 Task: Create a due date automation trigger when advanced on, on the monday before a card is due add fields with custom field "Resume" set at 11:00 AM.
Action: Mouse moved to (864, 252)
Screenshot: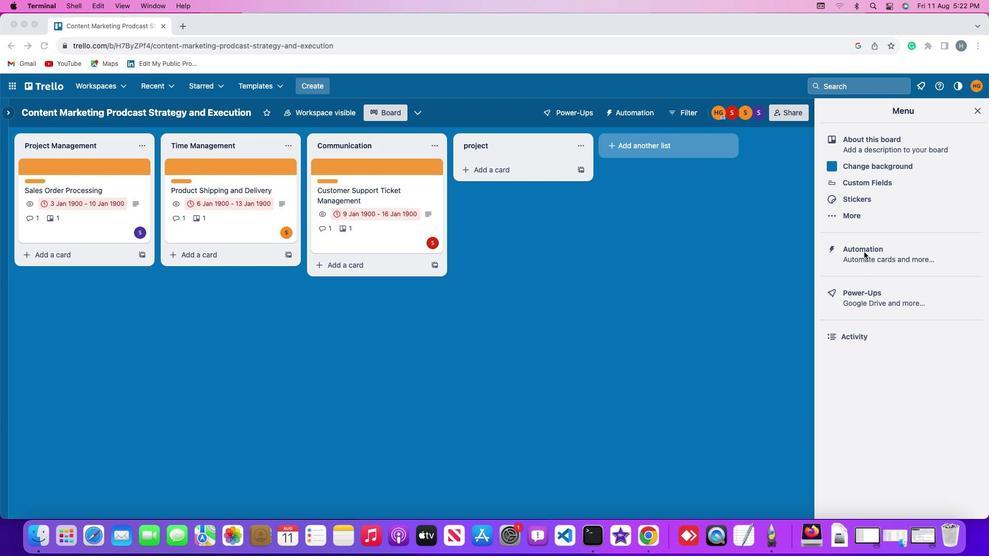 
Action: Mouse pressed left at (864, 252)
Screenshot: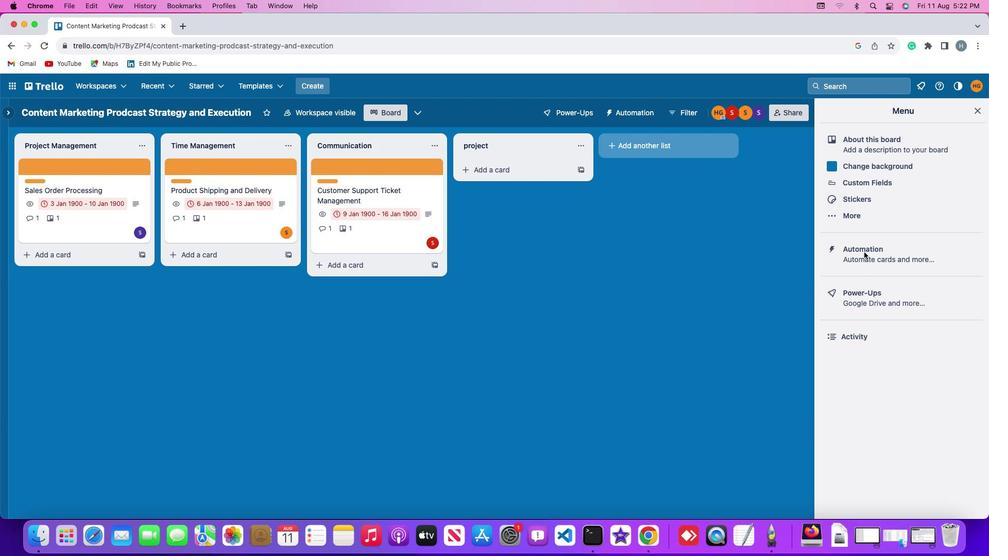 
Action: Mouse pressed left at (864, 252)
Screenshot: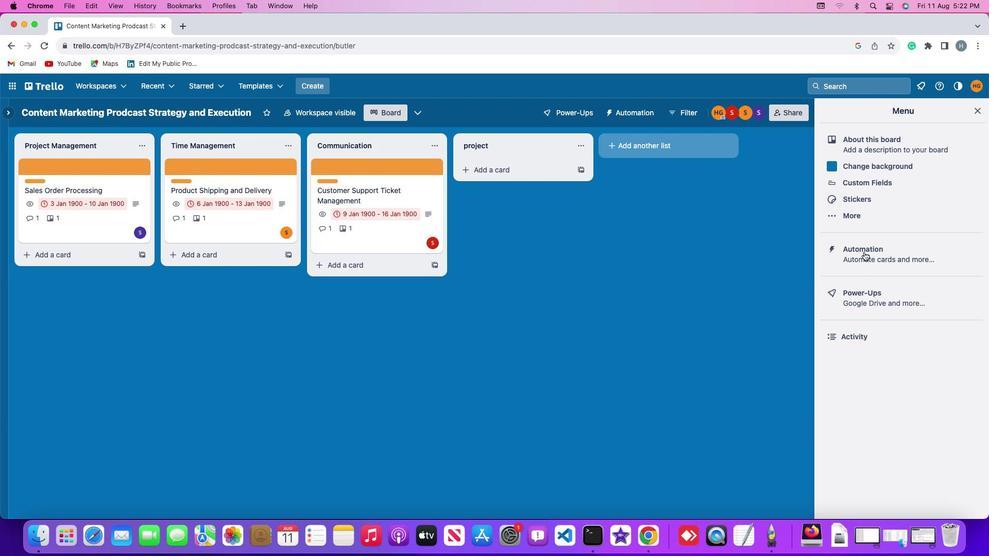 
Action: Mouse moved to (88, 245)
Screenshot: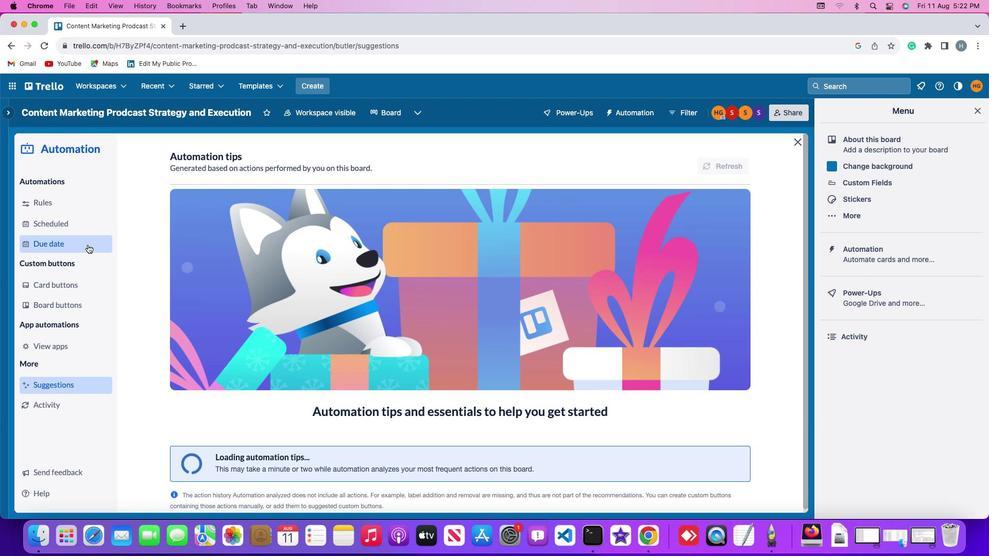 
Action: Mouse pressed left at (88, 245)
Screenshot: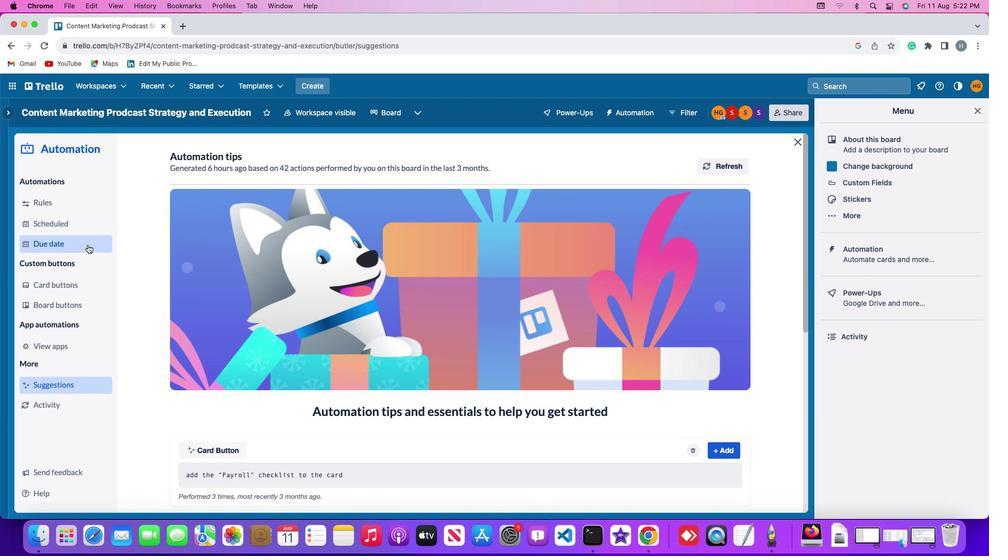 
Action: Mouse moved to (682, 158)
Screenshot: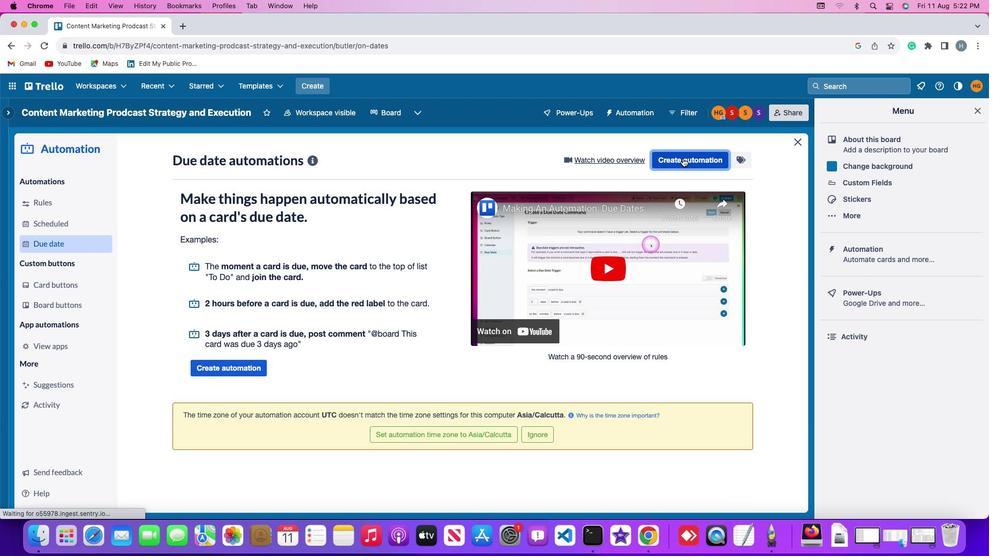 
Action: Mouse pressed left at (682, 158)
Screenshot: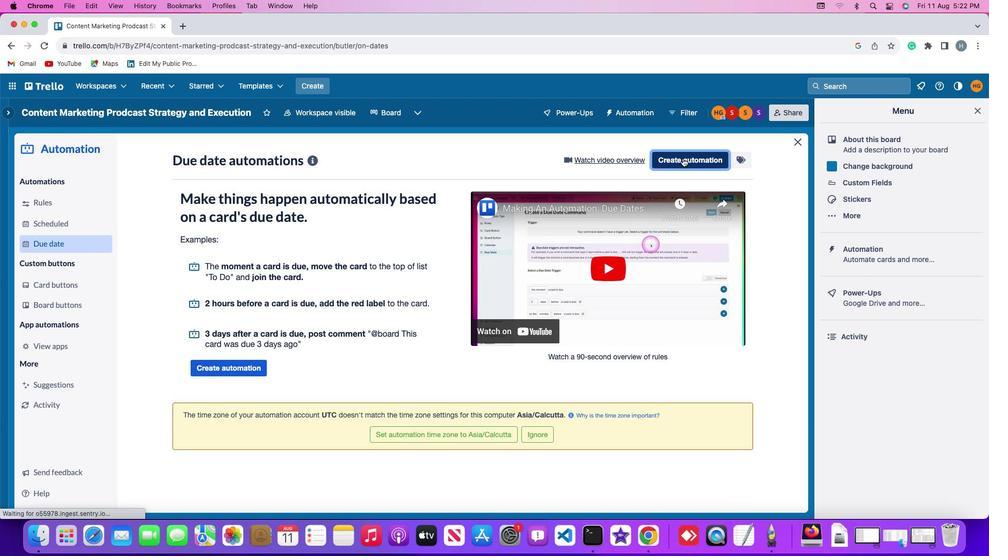 
Action: Mouse moved to (209, 259)
Screenshot: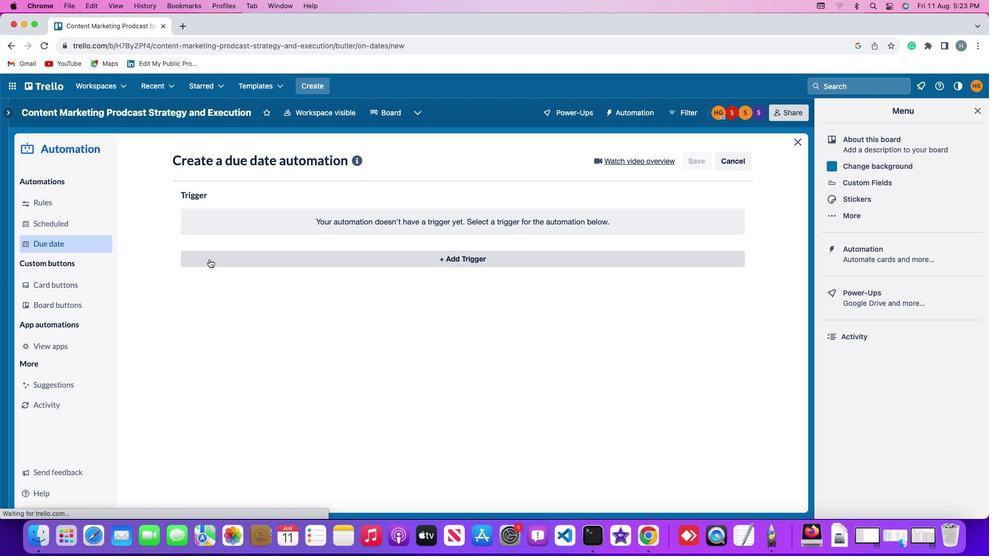 
Action: Mouse pressed left at (209, 259)
Screenshot: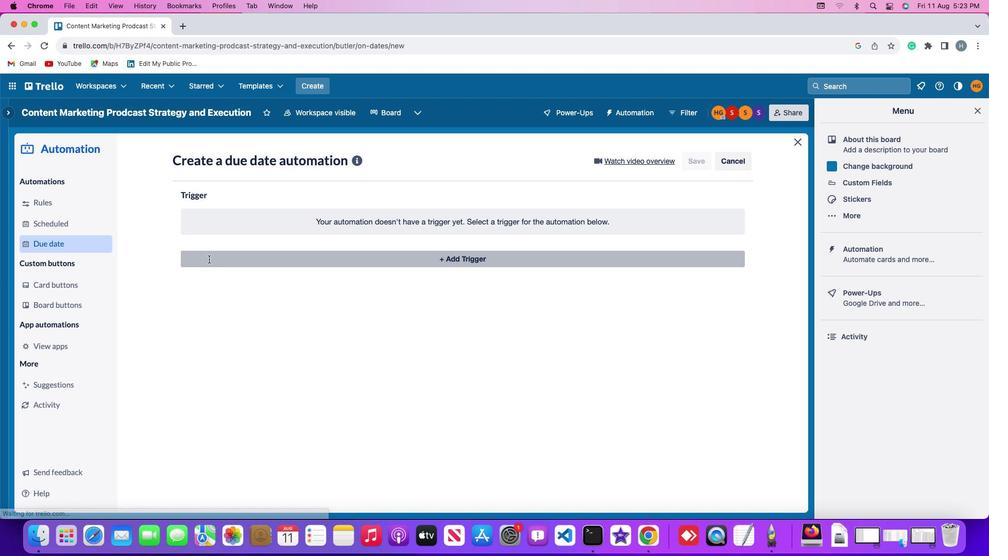 
Action: Mouse moved to (214, 447)
Screenshot: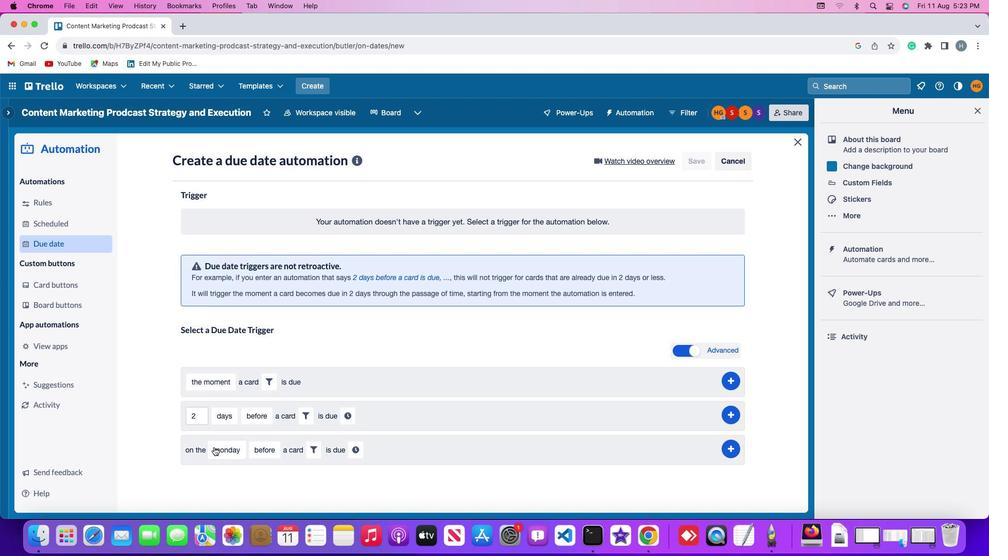 
Action: Mouse pressed left at (214, 447)
Screenshot: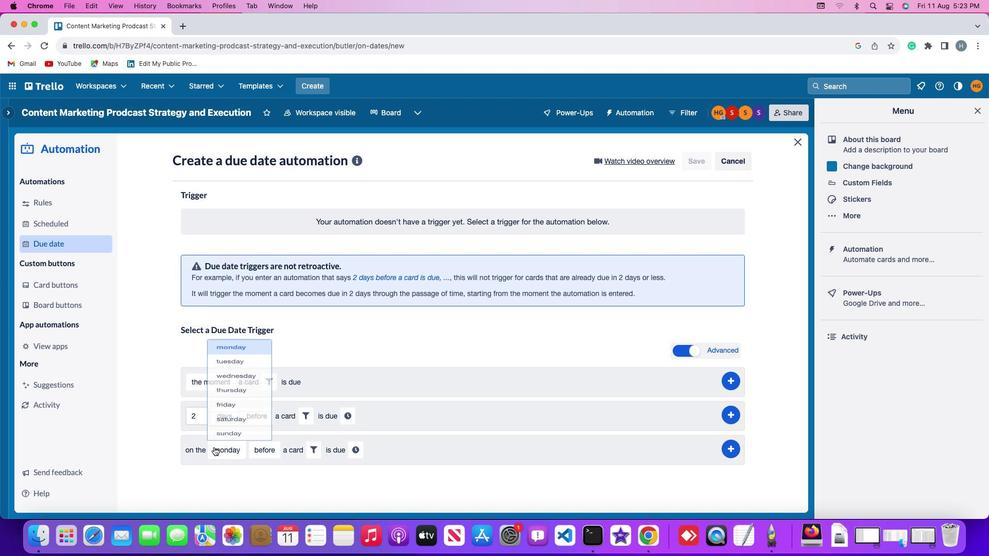
Action: Mouse moved to (242, 307)
Screenshot: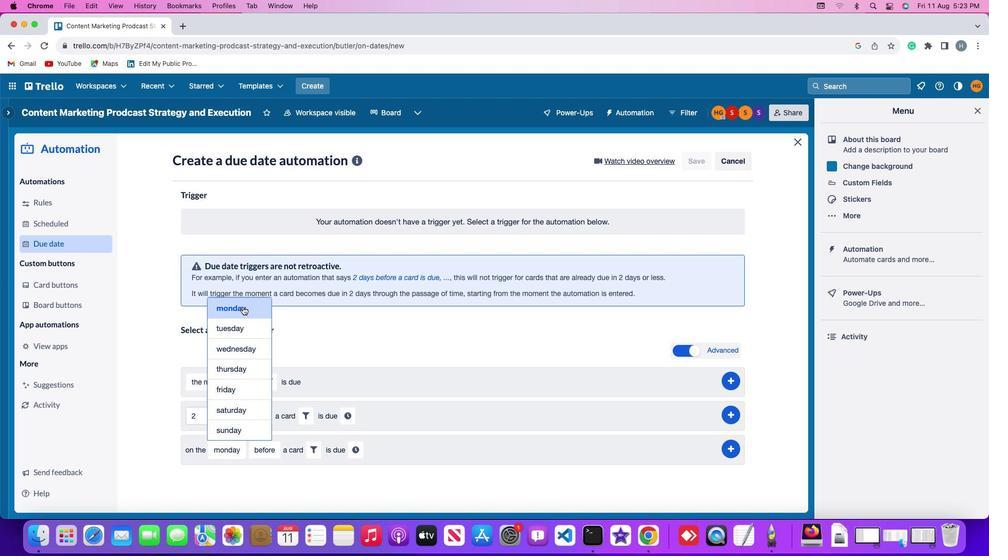 
Action: Mouse pressed left at (242, 307)
Screenshot: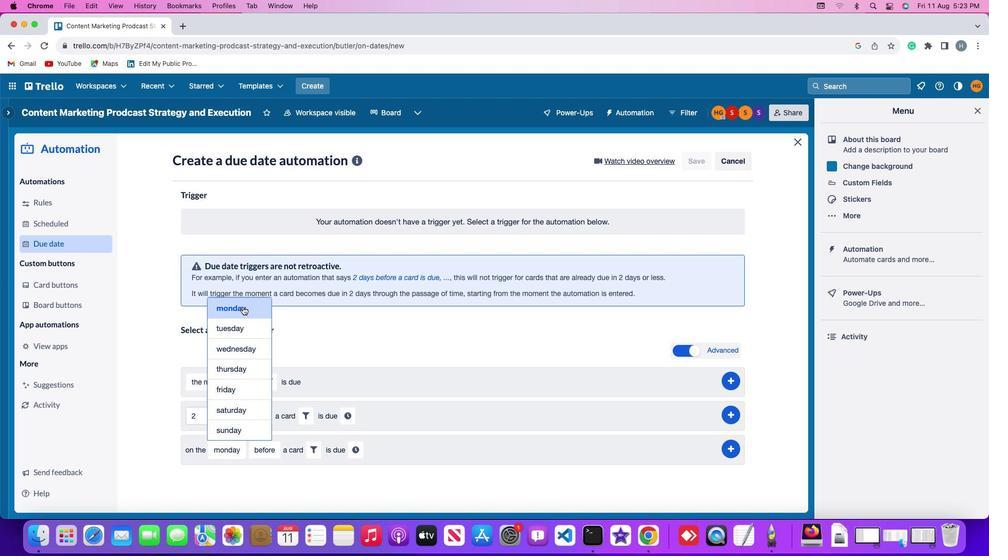 
Action: Mouse moved to (264, 447)
Screenshot: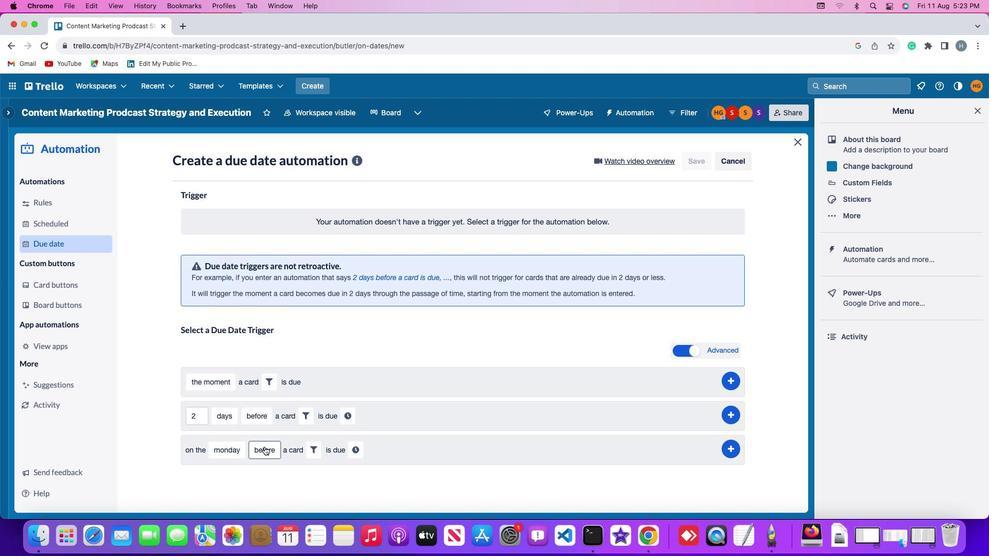 
Action: Mouse pressed left at (264, 447)
Screenshot: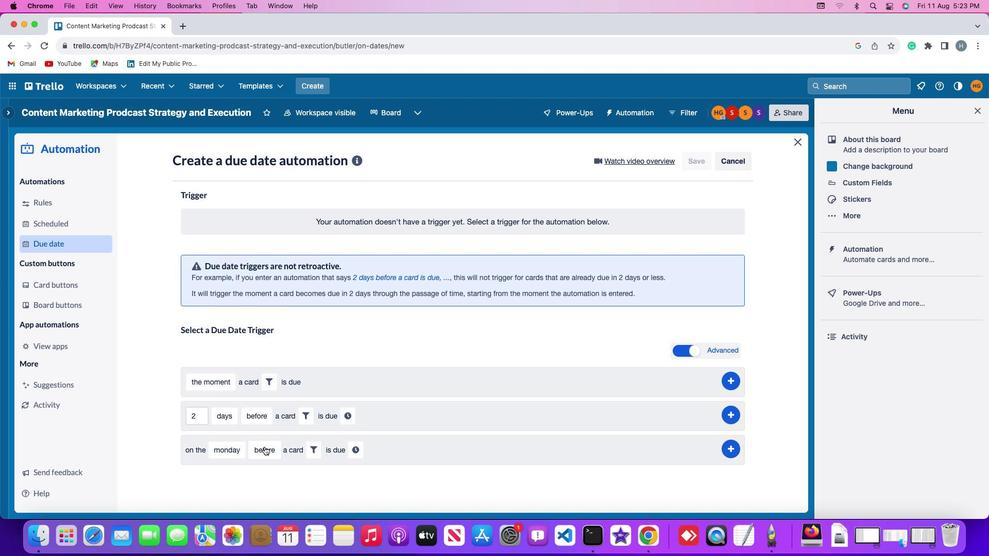
Action: Mouse moved to (294, 365)
Screenshot: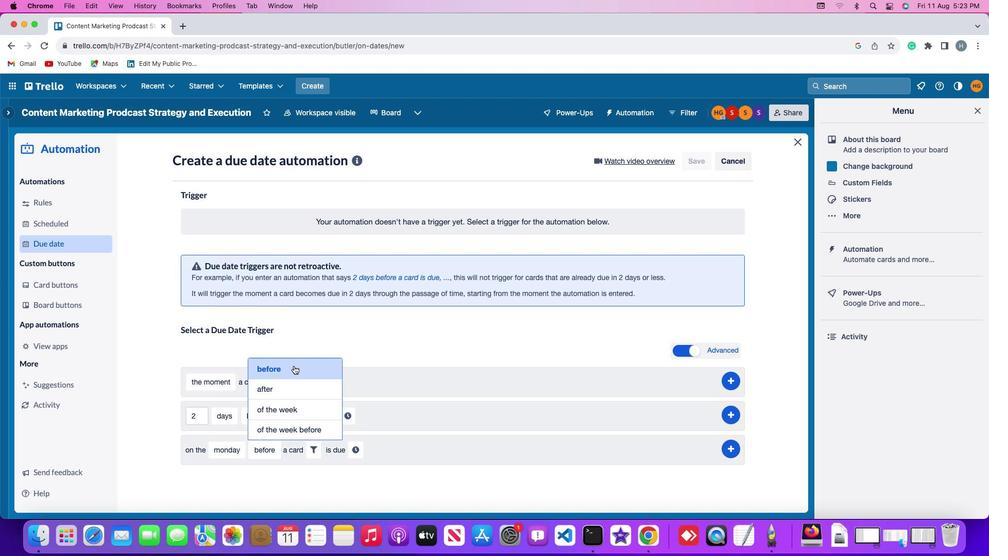 
Action: Mouse pressed left at (294, 365)
Screenshot: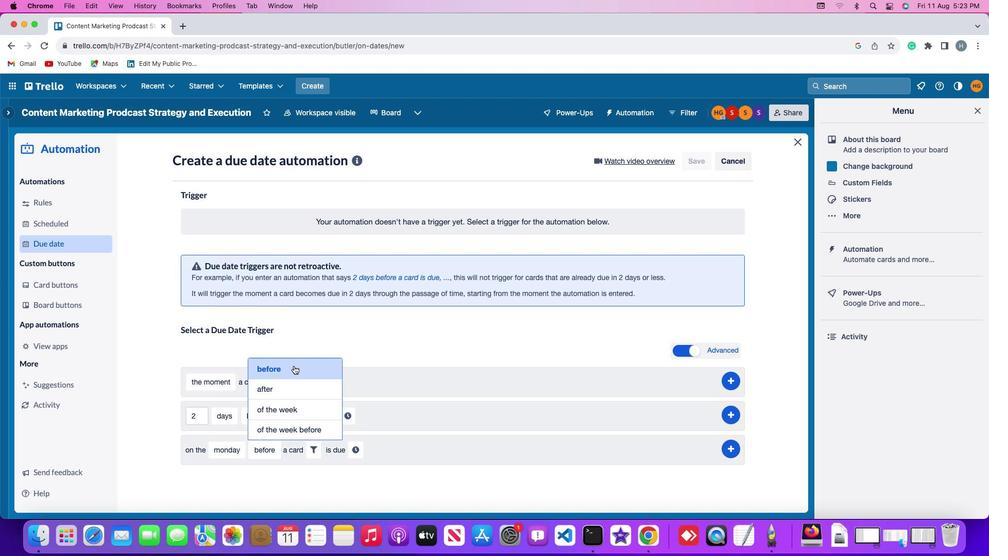 
Action: Mouse moved to (317, 450)
Screenshot: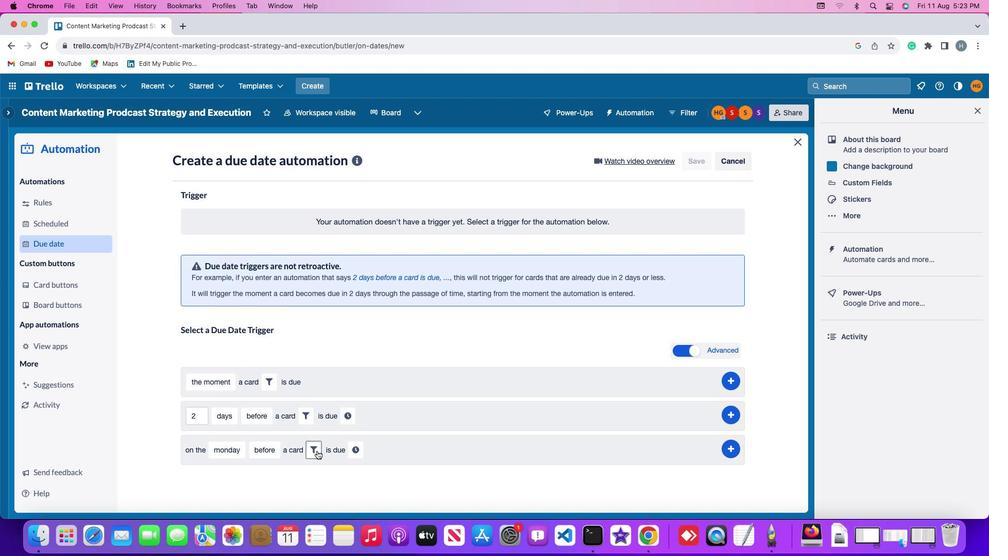 
Action: Mouse pressed left at (317, 450)
Screenshot: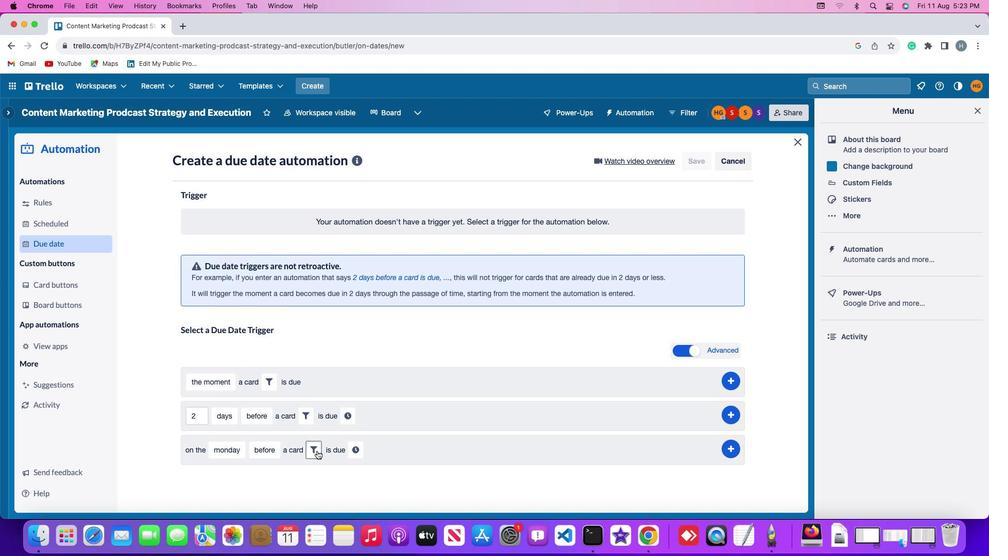 
Action: Mouse moved to (484, 480)
Screenshot: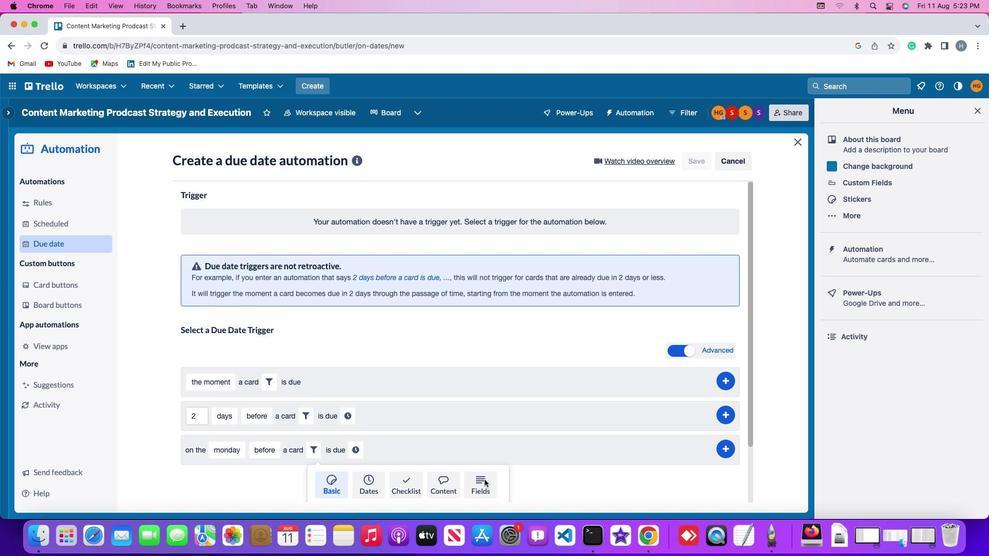 
Action: Mouse pressed left at (484, 480)
Screenshot: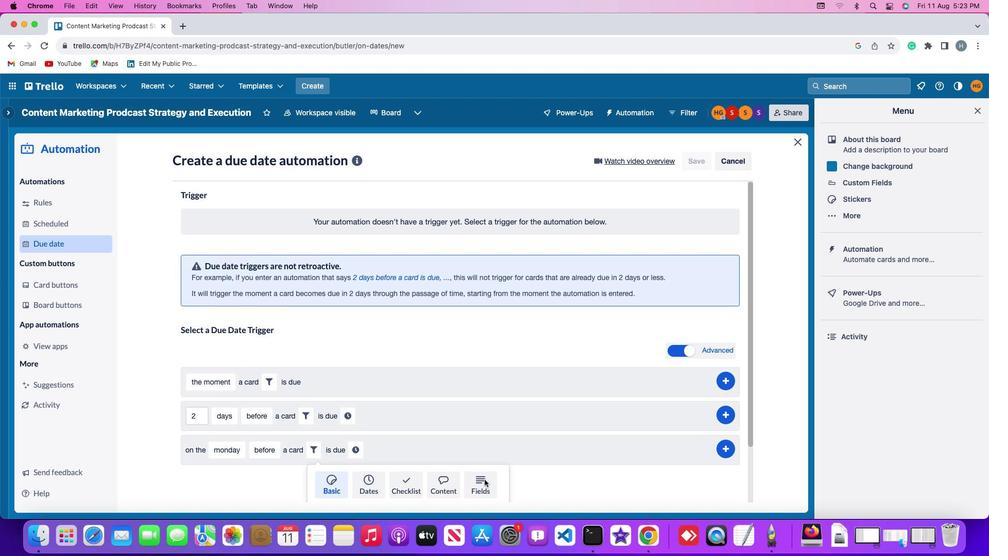 
Action: Mouse moved to (292, 479)
Screenshot: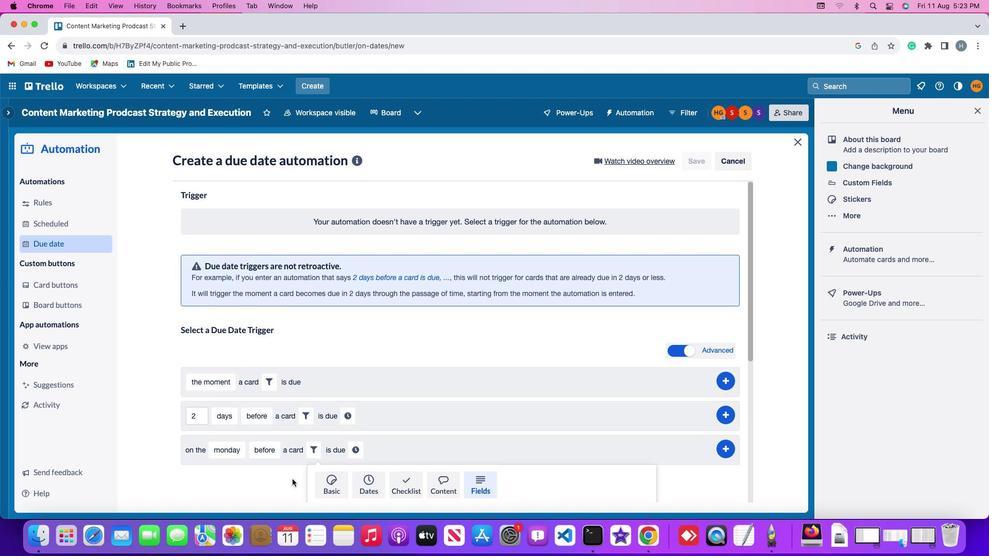 
Action: Mouse scrolled (292, 479) with delta (0, 0)
Screenshot: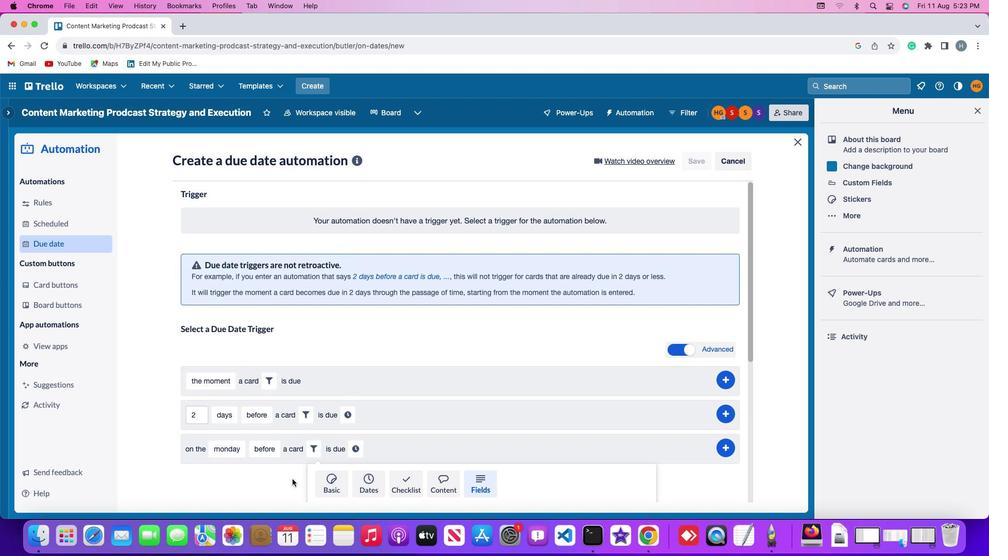 
Action: Mouse scrolled (292, 479) with delta (0, 0)
Screenshot: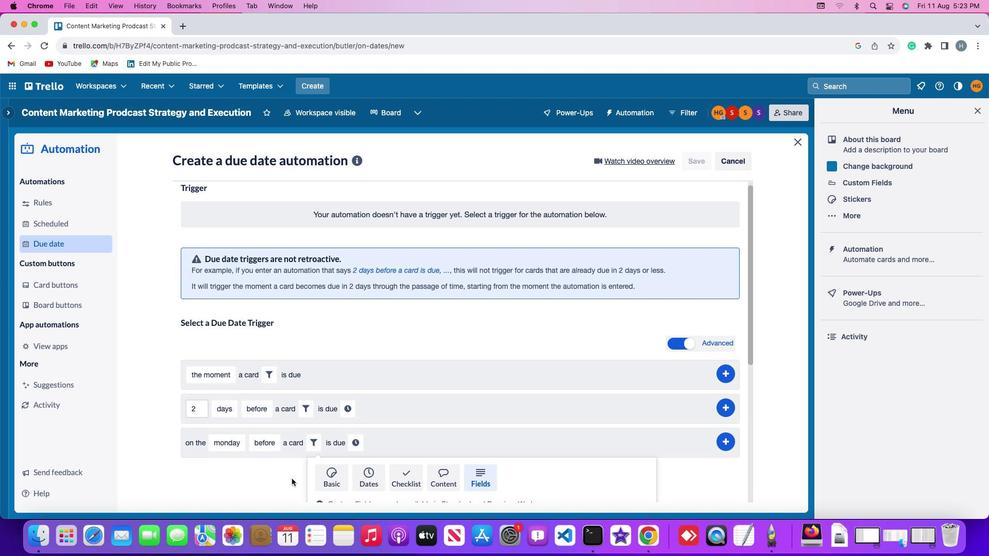 
Action: Mouse scrolled (292, 479) with delta (0, -1)
Screenshot: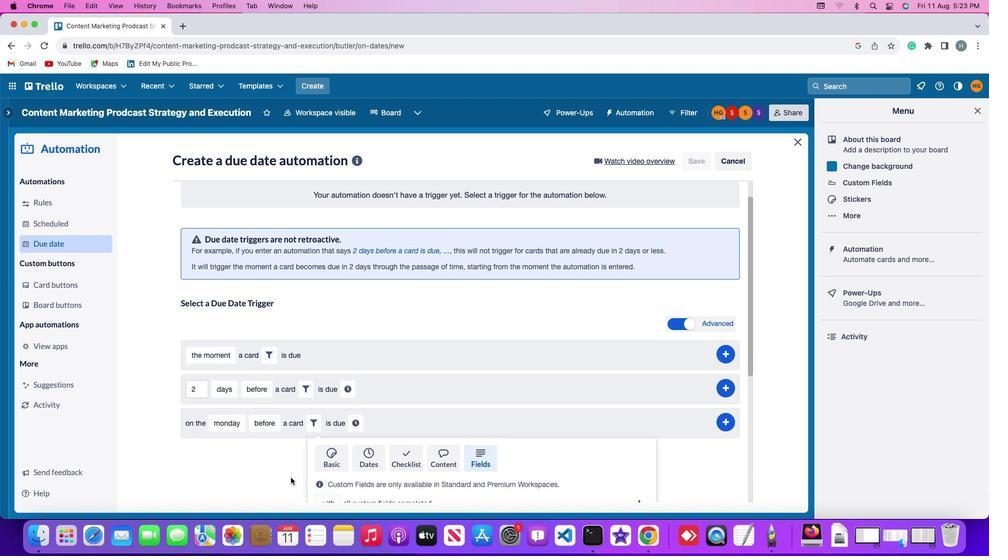 
Action: Mouse moved to (291, 479)
Screenshot: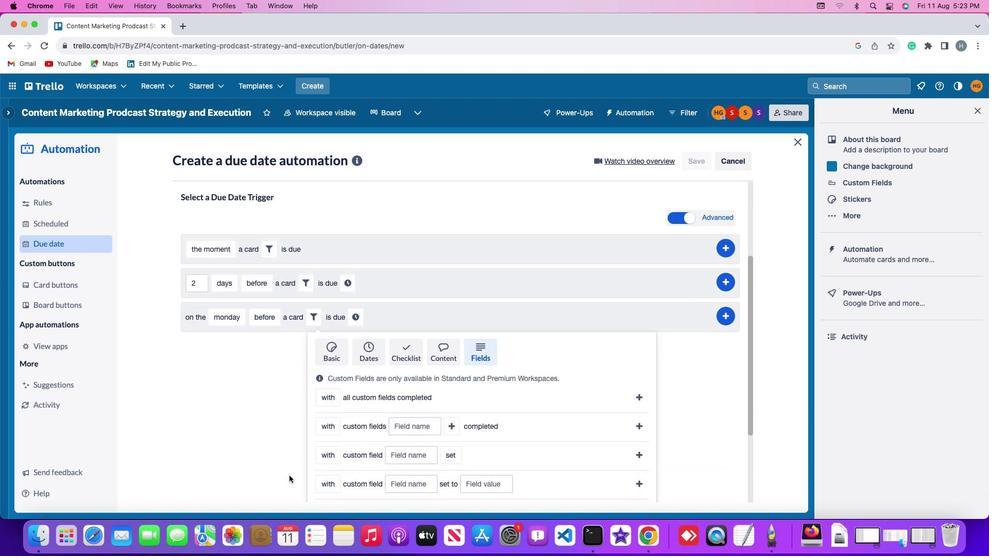
Action: Mouse scrolled (291, 479) with delta (0, -2)
Screenshot: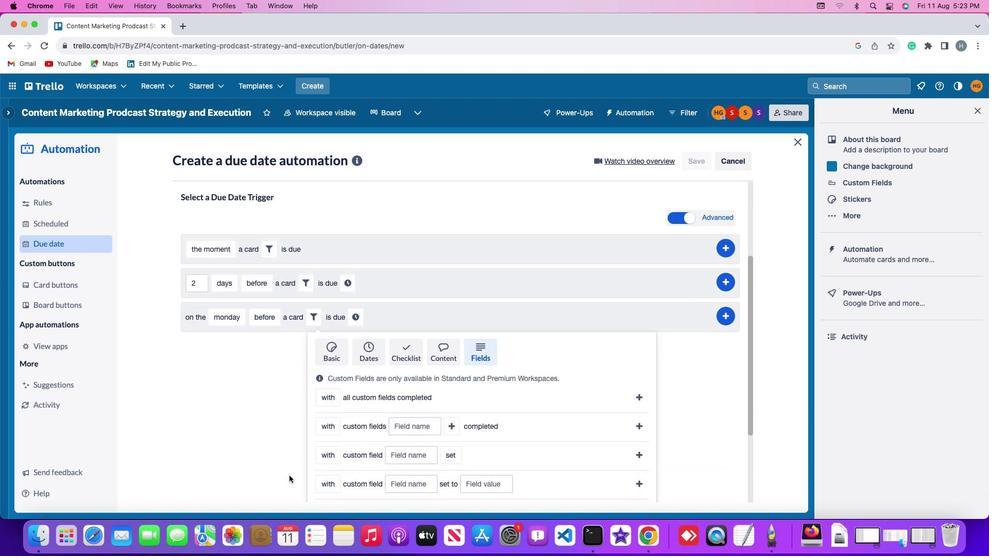 
Action: Mouse moved to (289, 475)
Screenshot: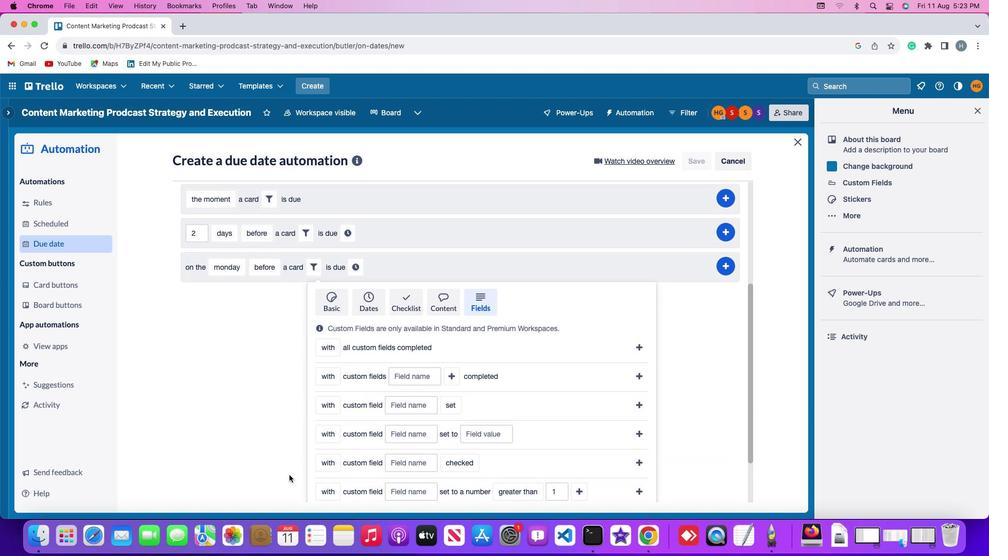 
Action: Mouse scrolled (289, 475) with delta (0, 0)
Screenshot: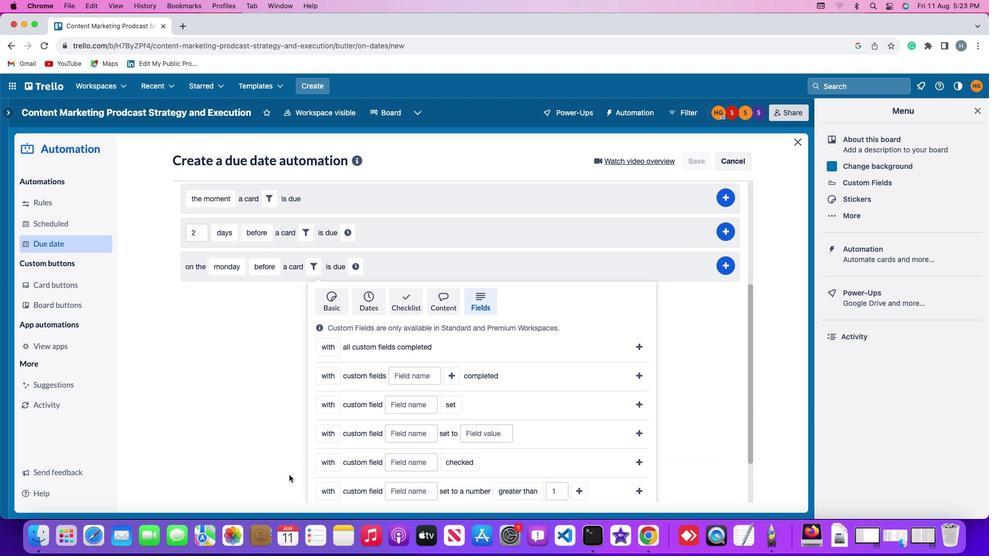 
Action: Mouse scrolled (289, 475) with delta (0, 0)
Screenshot: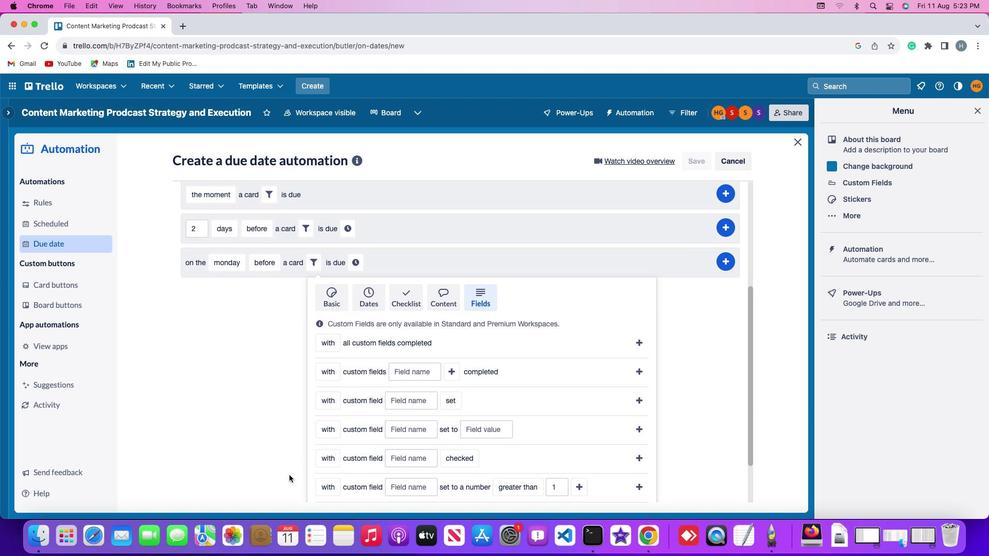 
Action: Mouse scrolled (289, 475) with delta (0, 0)
Screenshot: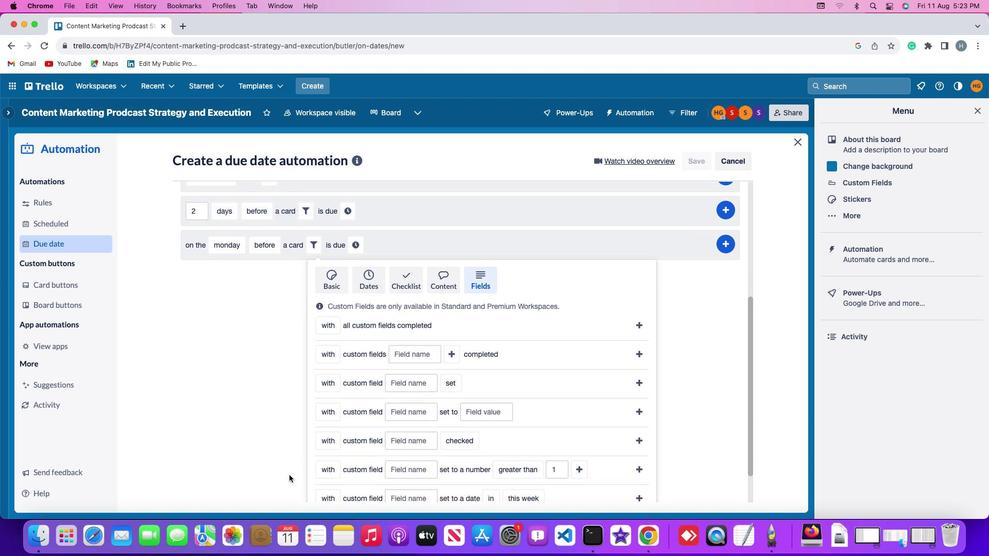 
Action: Mouse moved to (327, 351)
Screenshot: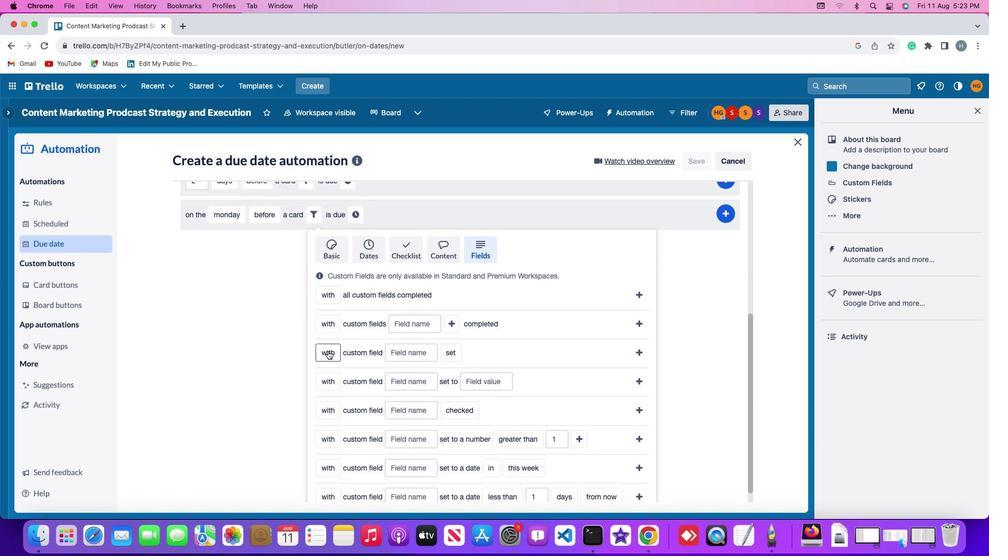 
Action: Mouse pressed left at (327, 351)
Screenshot: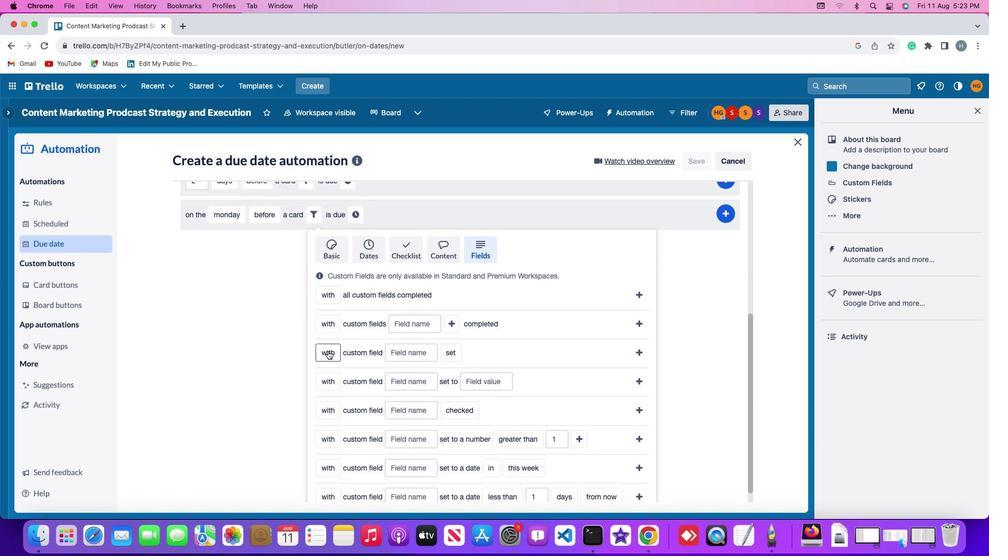 
Action: Mouse moved to (332, 375)
Screenshot: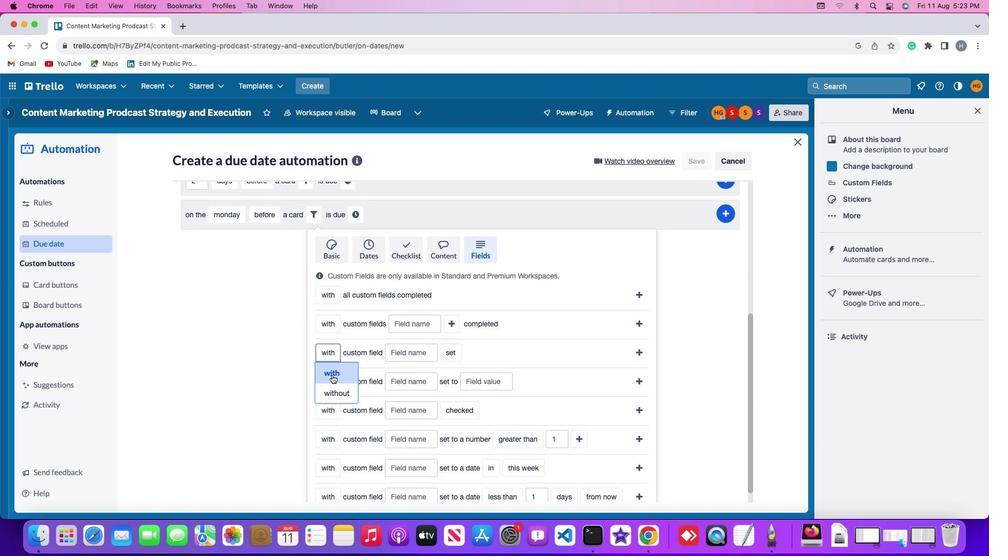 
Action: Mouse pressed left at (332, 375)
Screenshot: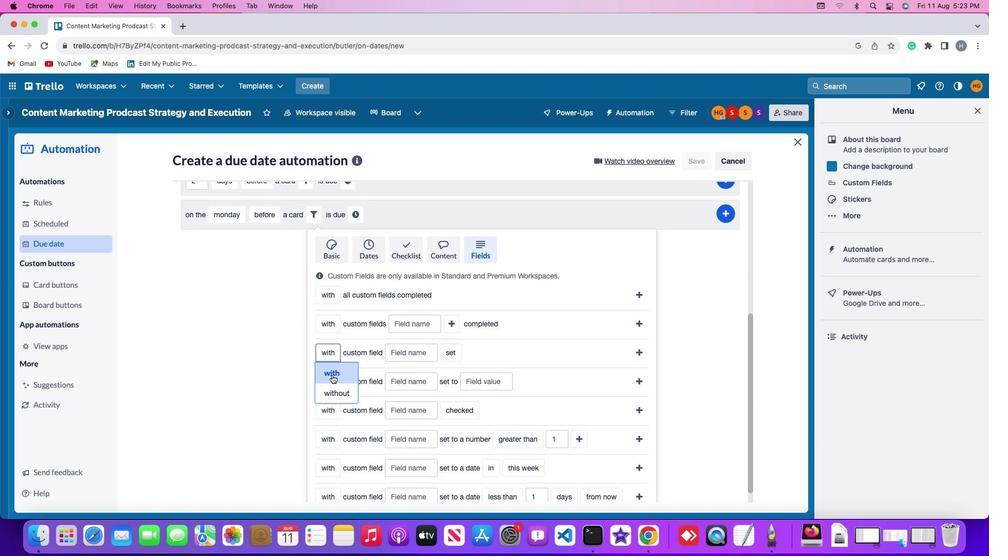 
Action: Mouse moved to (402, 350)
Screenshot: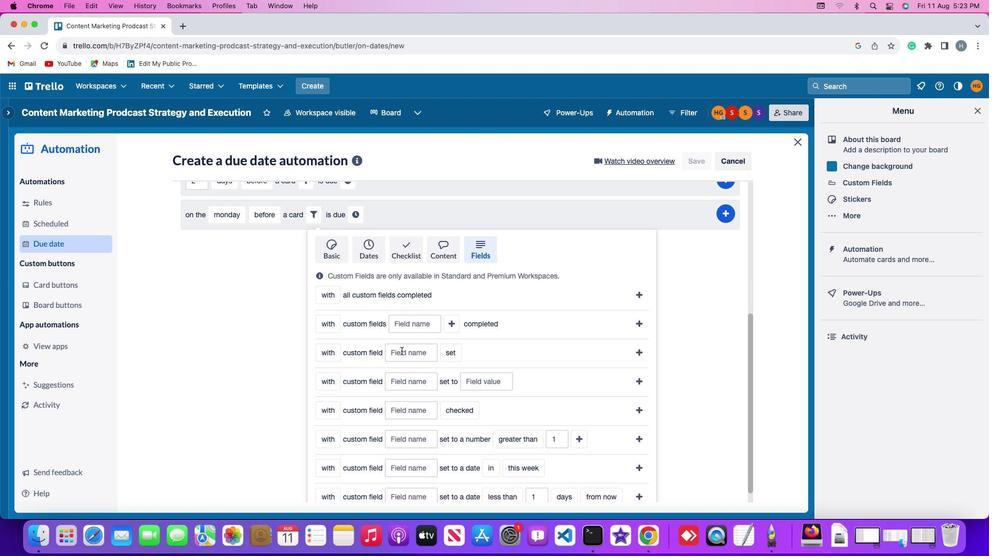 
Action: Mouse pressed left at (402, 350)
Screenshot: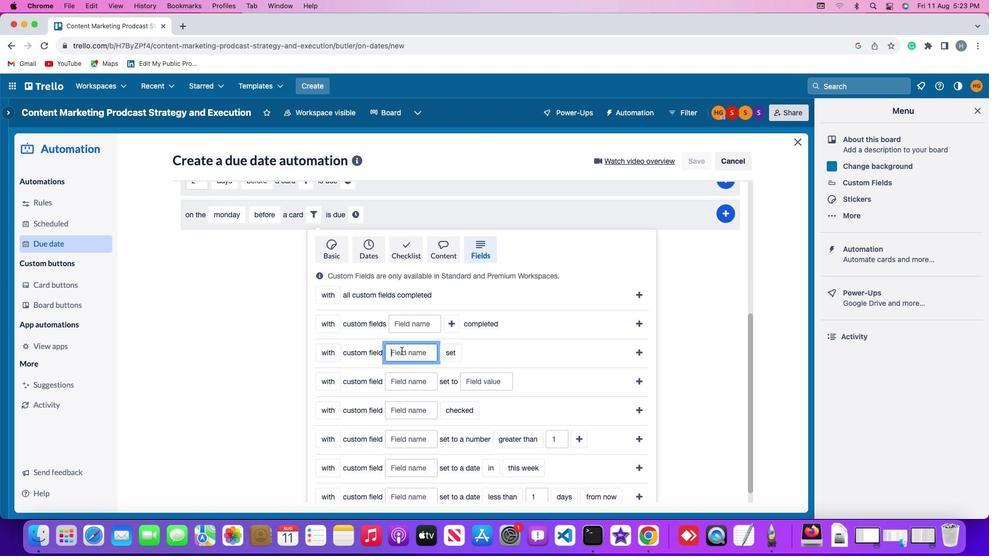 
Action: Mouse moved to (402, 350)
Screenshot: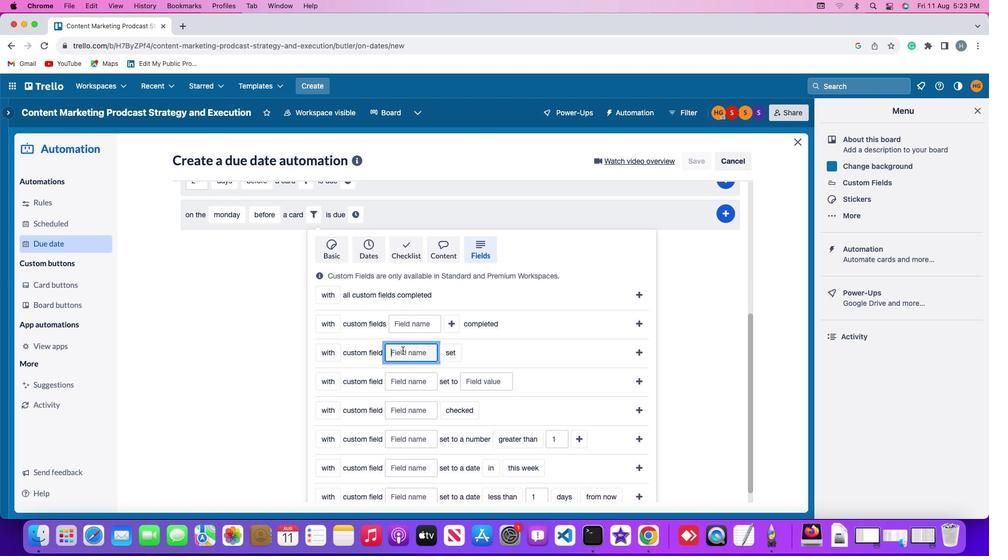 
Action: Key pressed Key.shift'R''e''s''u'
Screenshot: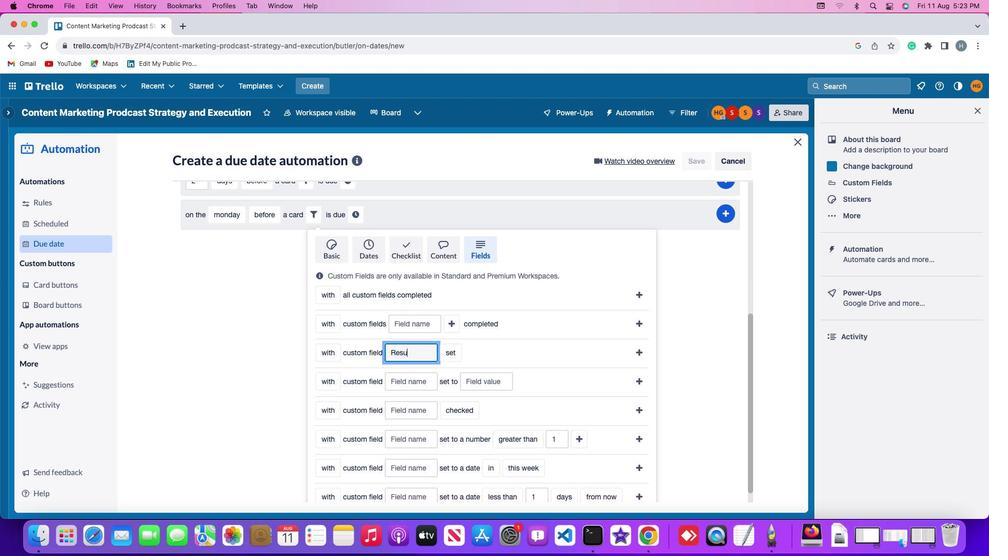 
Action: Mouse moved to (403, 350)
Screenshot: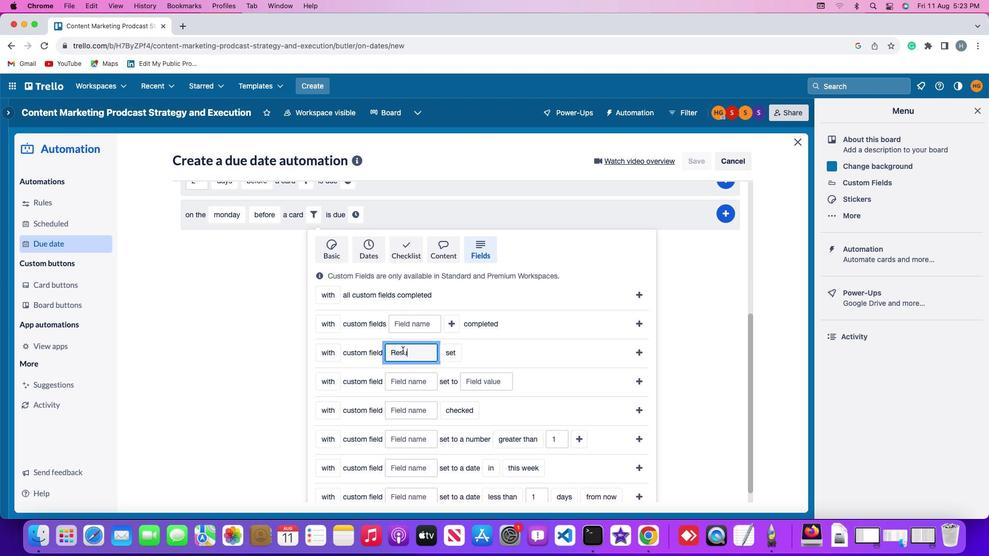 
Action: Key pressed 'm'
Screenshot: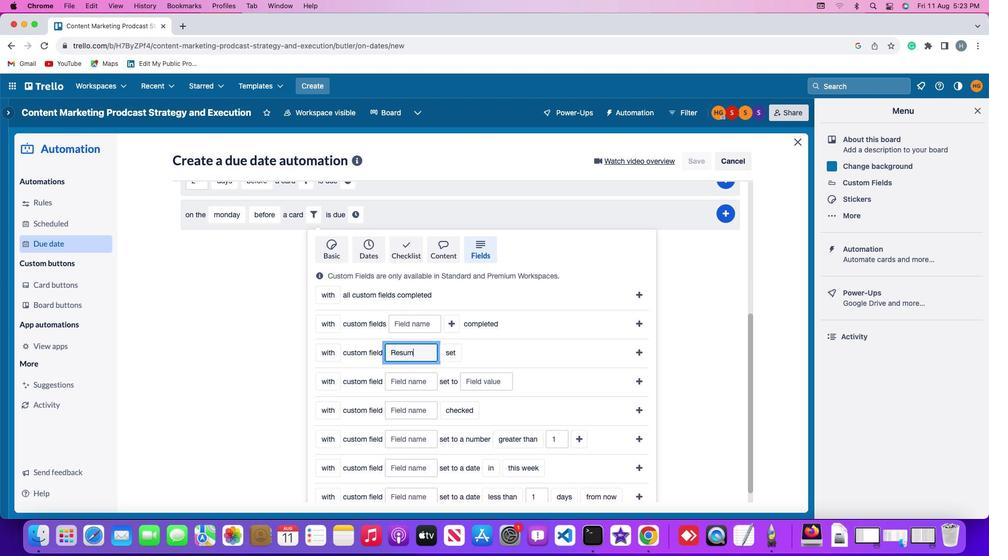 
Action: Mouse moved to (402, 350)
Screenshot: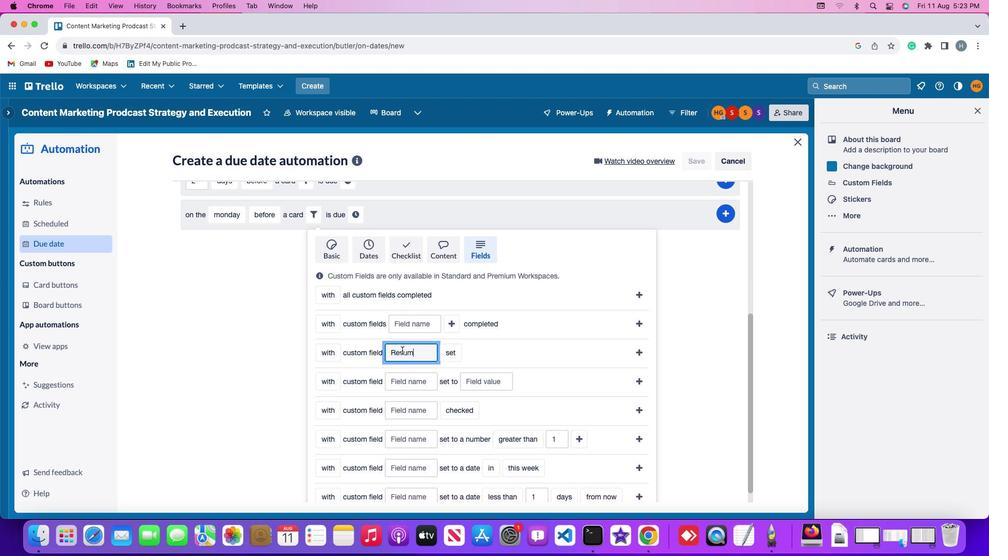 
Action: Key pressed 'e'
Screenshot: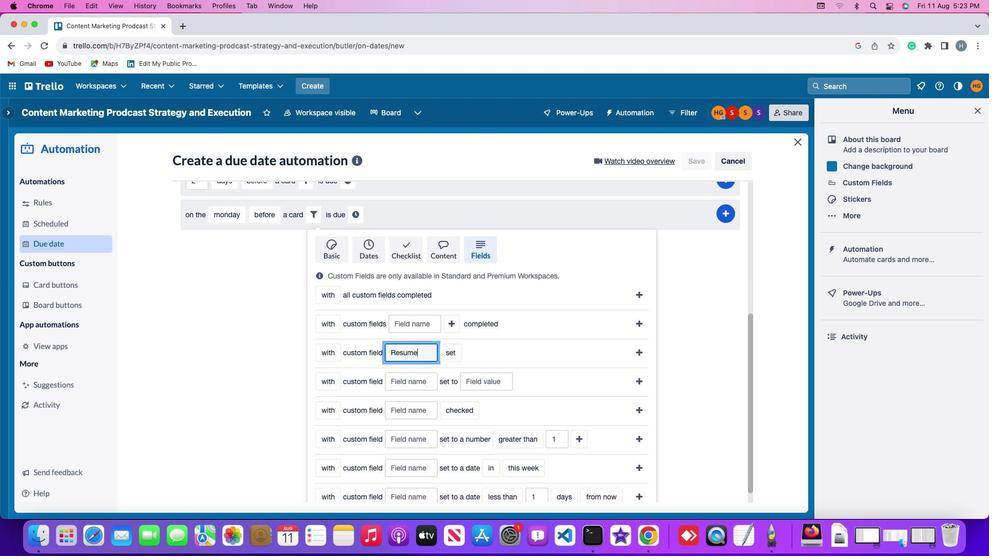 
Action: Mouse moved to (445, 355)
Screenshot: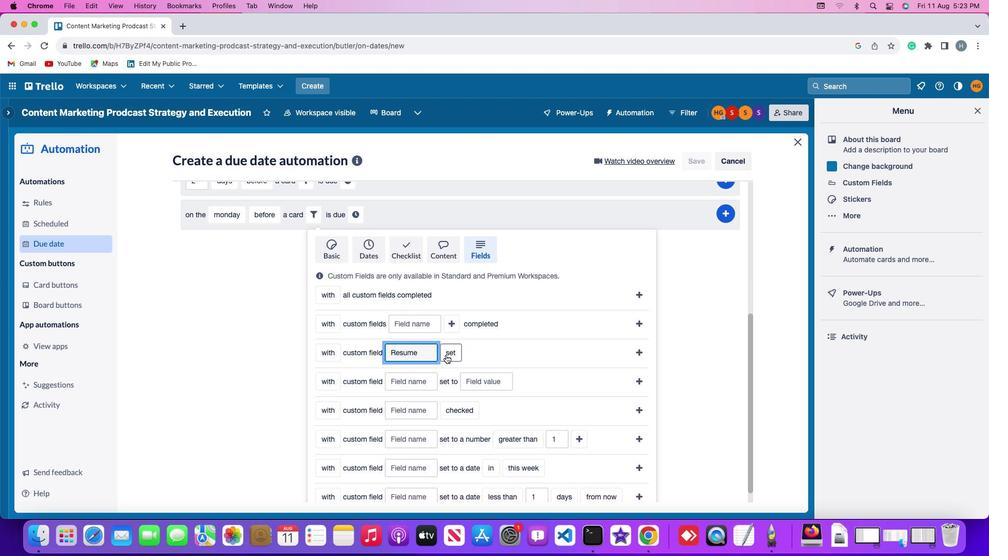 
Action: Mouse pressed left at (445, 355)
Screenshot: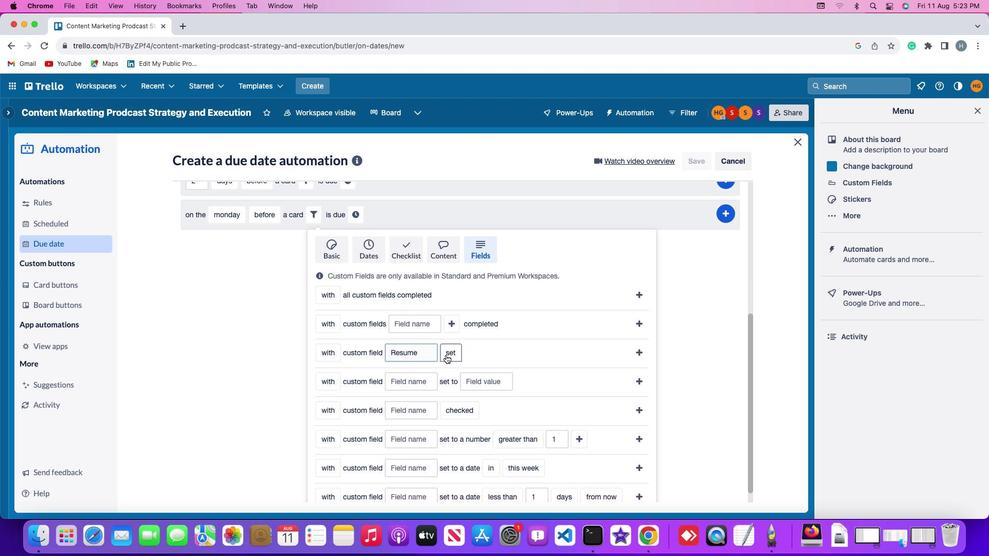 
Action: Mouse moved to (461, 371)
Screenshot: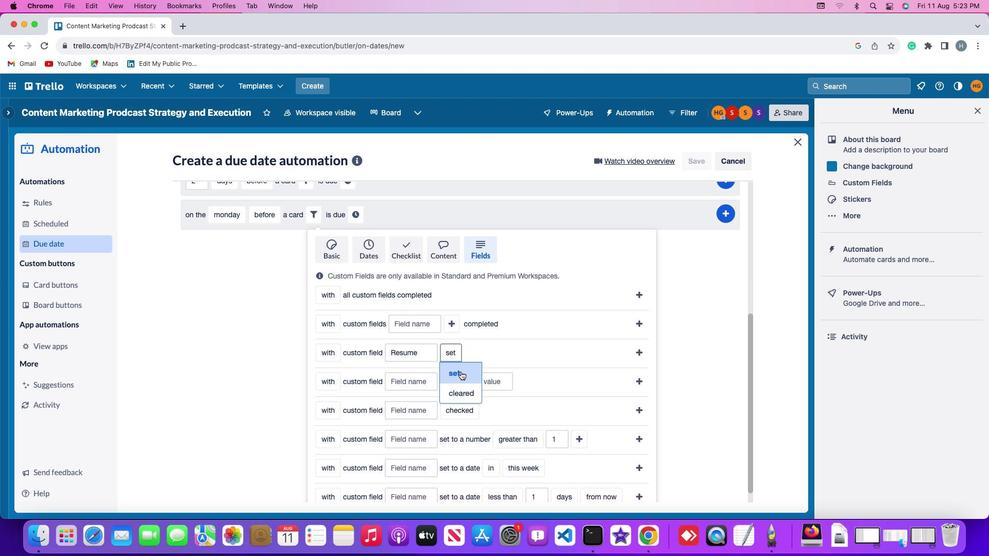 
Action: Mouse pressed left at (461, 371)
Screenshot: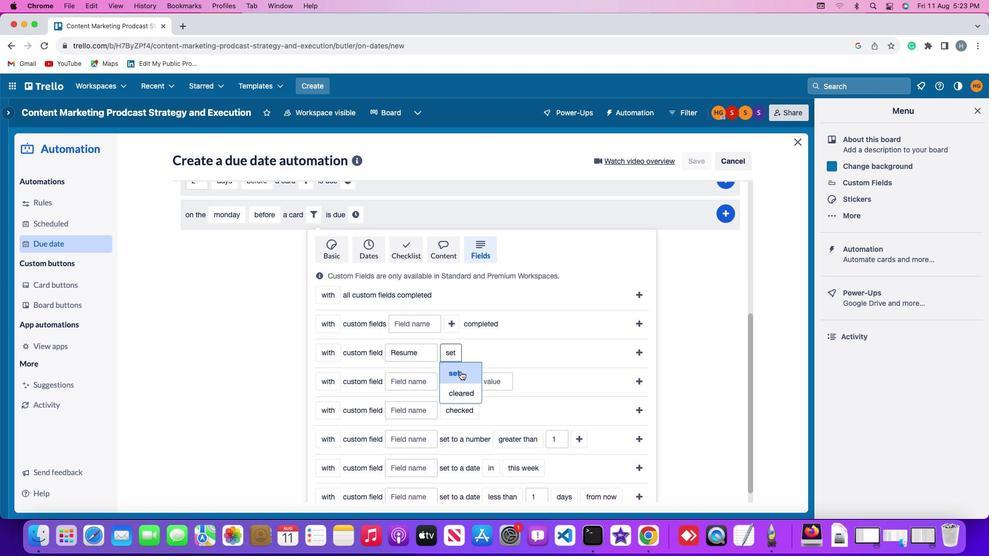 
Action: Mouse moved to (640, 349)
Screenshot: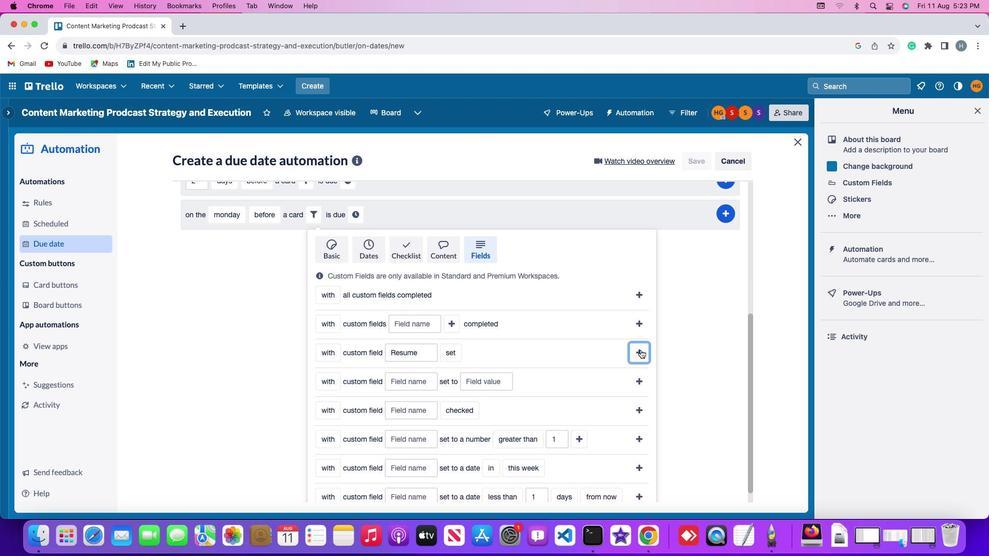 
Action: Mouse pressed left at (640, 349)
Screenshot: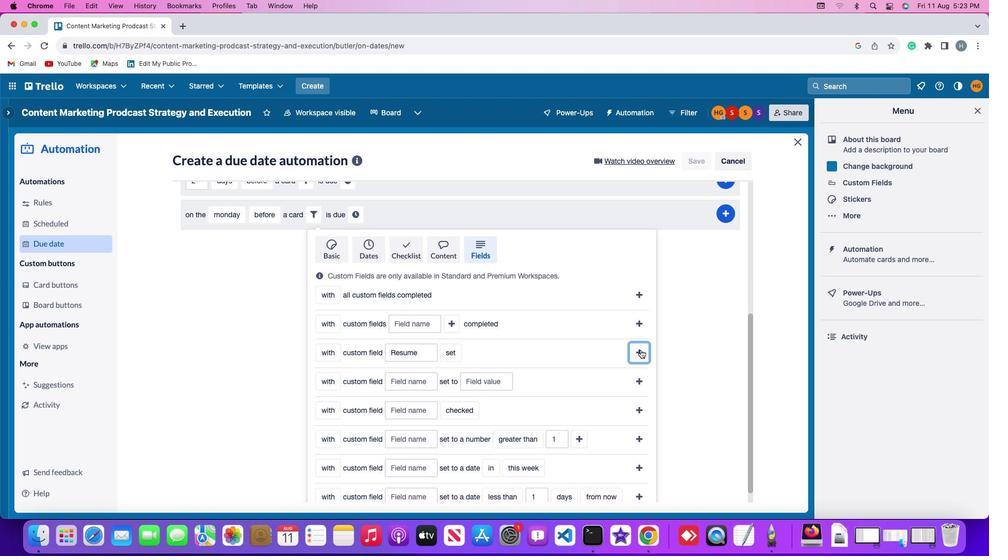 
Action: Mouse moved to (479, 450)
Screenshot: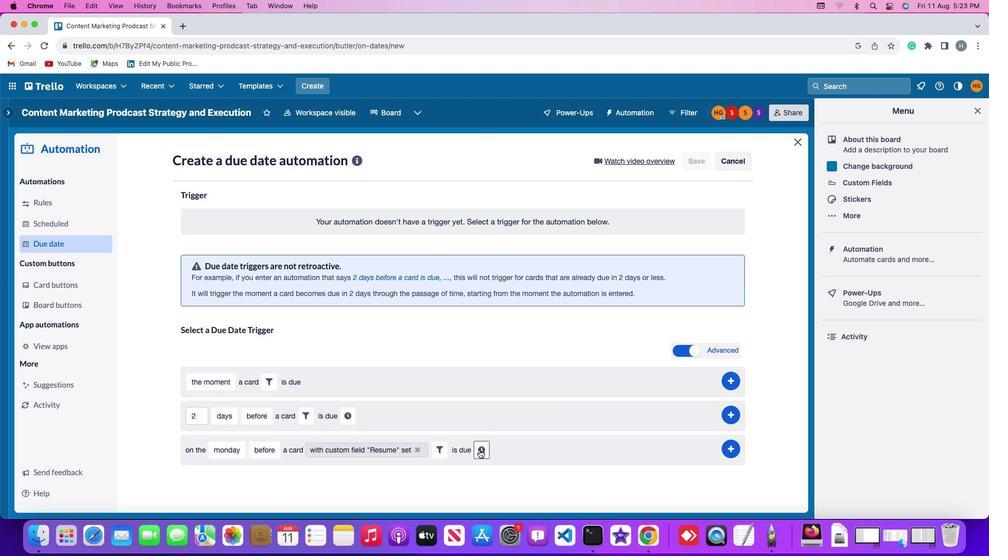 
Action: Mouse pressed left at (479, 450)
Screenshot: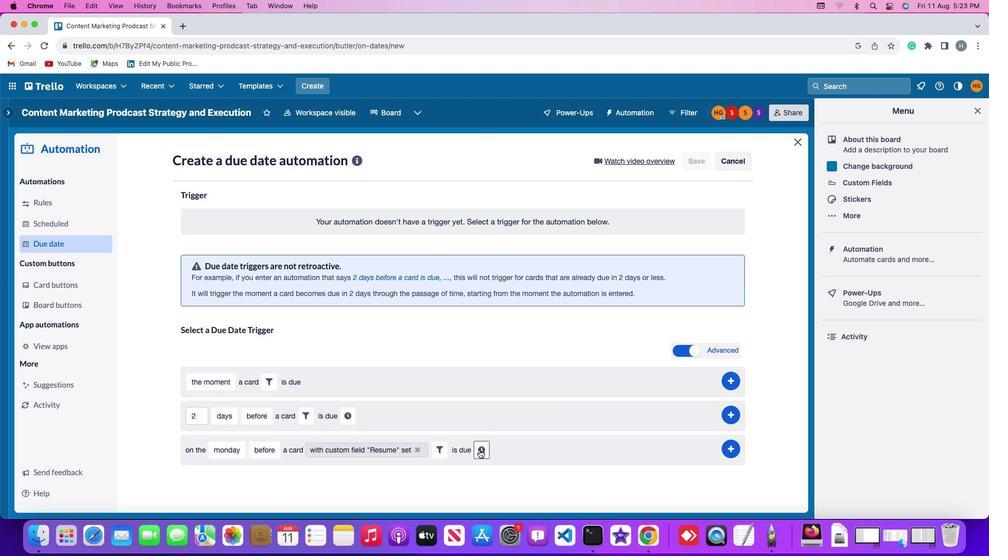 
Action: Mouse moved to (504, 449)
Screenshot: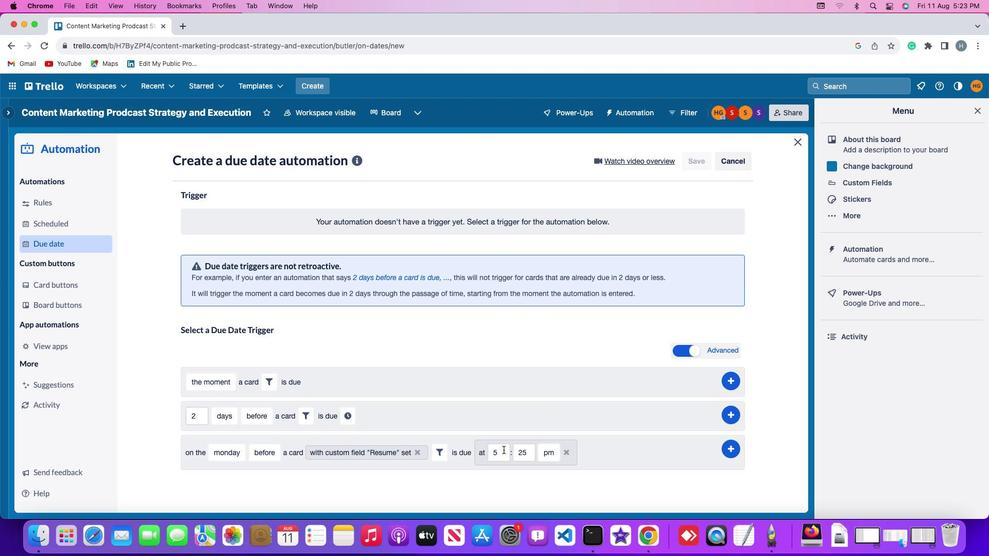 
Action: Mouse pressed left at (504, 449)
Screenshot: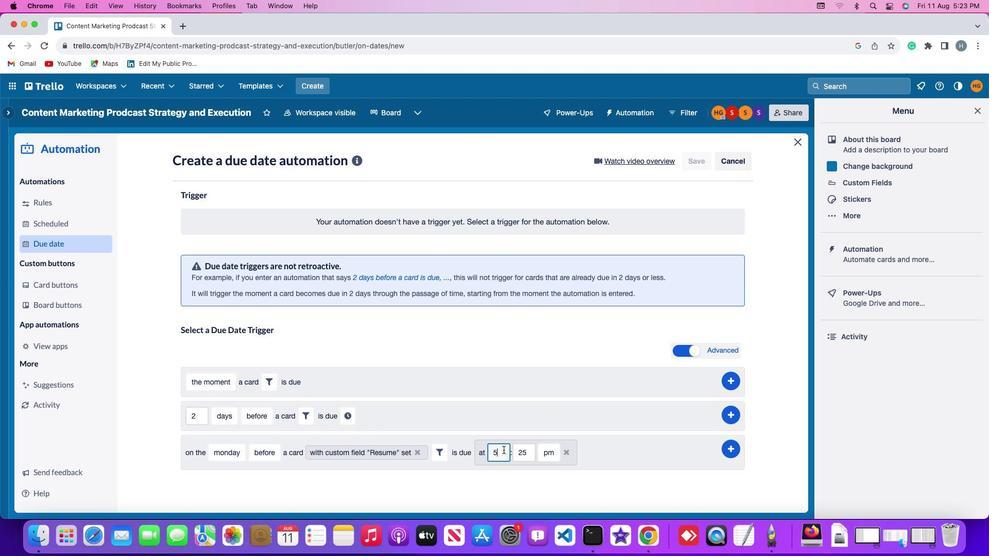 
Action: Key pressed Key.backspace
Screenshot: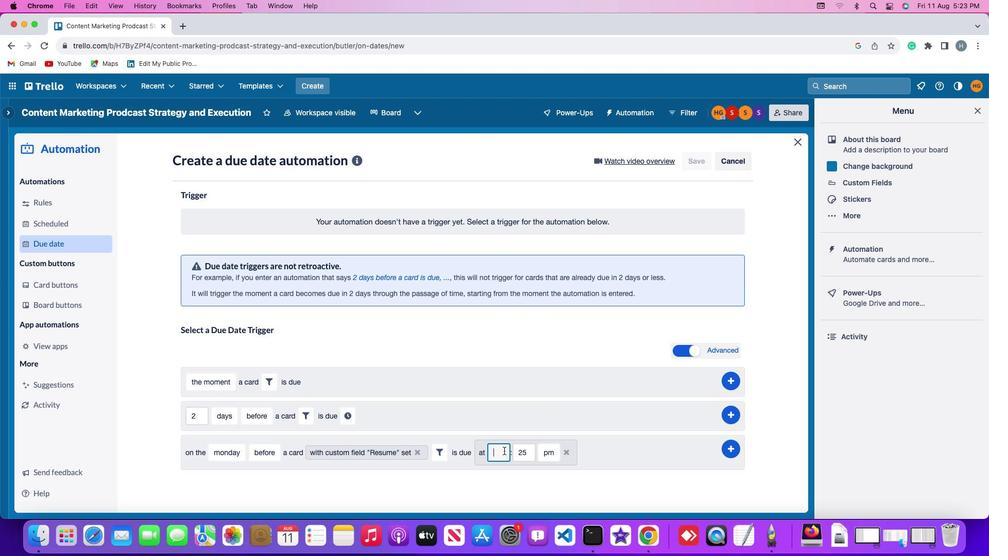 
Action: Mouse moved to (504, 451)
Screenshot: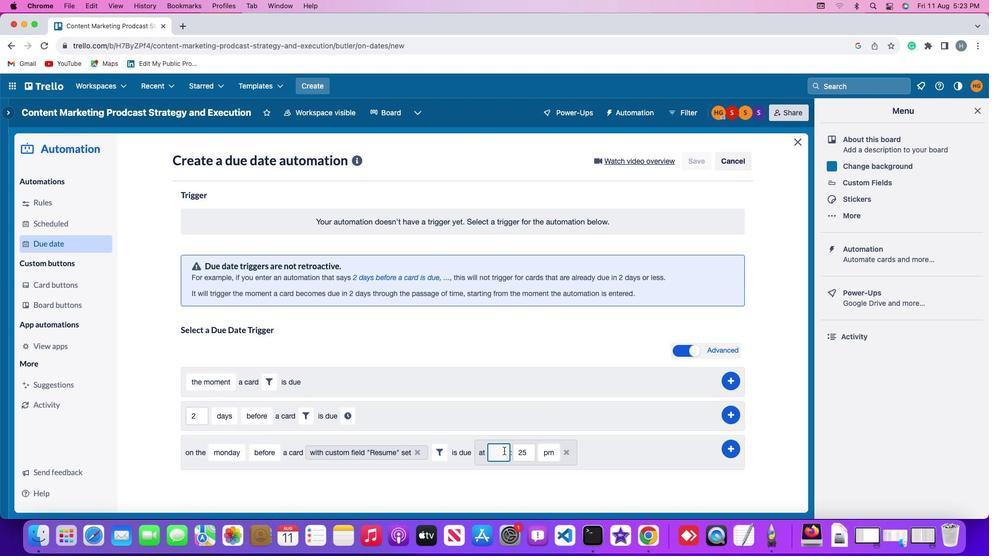 
Action: Key pressed '1''1'
Screenshot: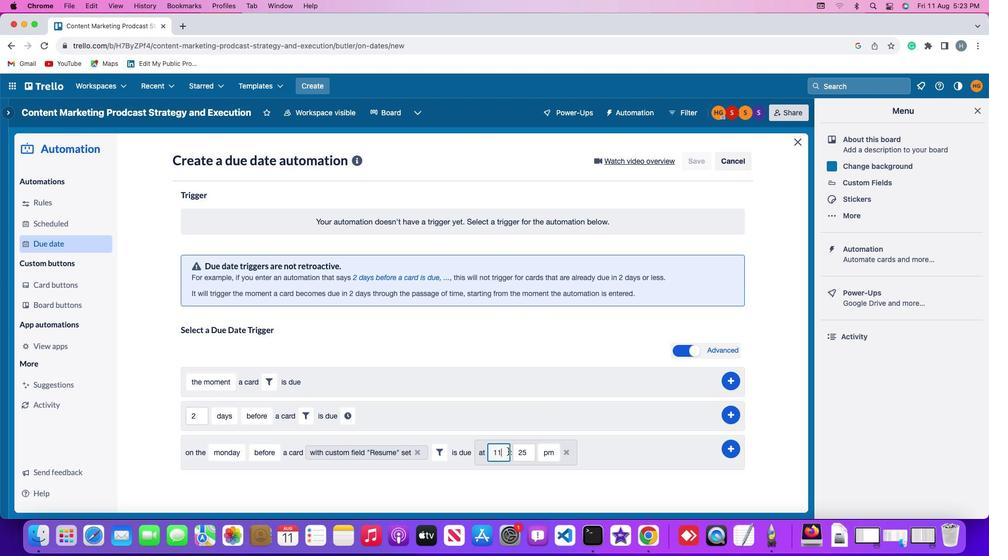 
Action: Mouse moved to (532, 450)
Screenshot: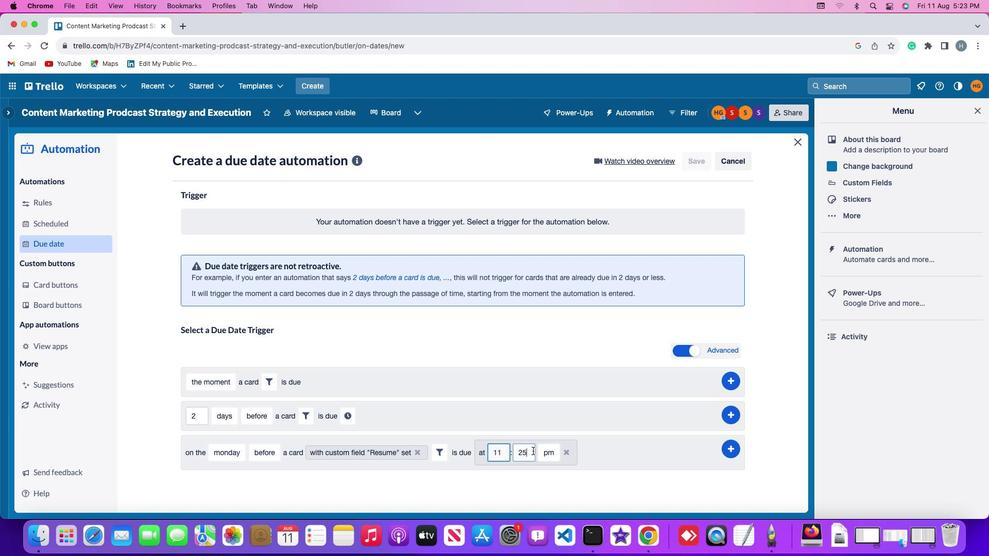 
Action: Mouse pressed left at (532, 450)
Screenshot: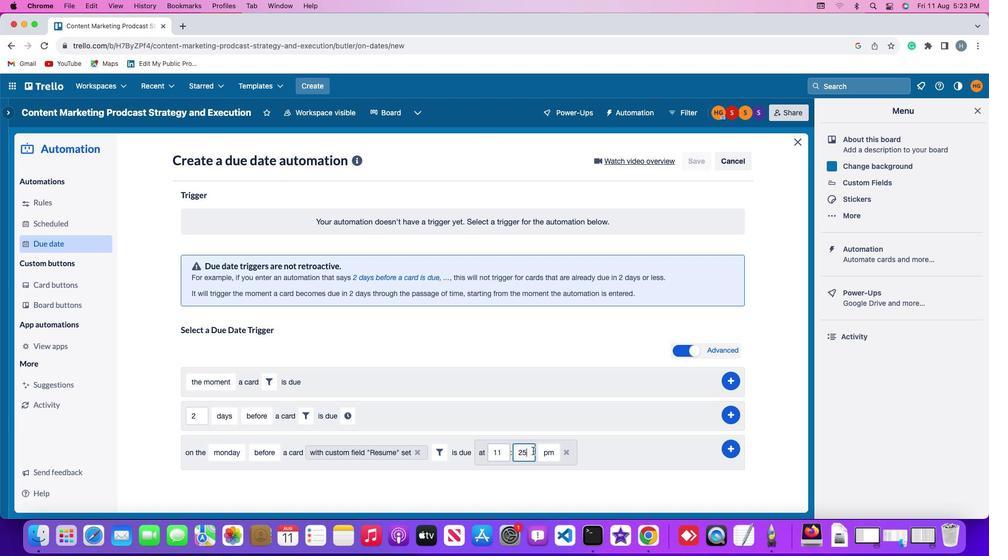 
Action: Key pressed Key.backspaceKey.backspace'0''0'
Screenshot: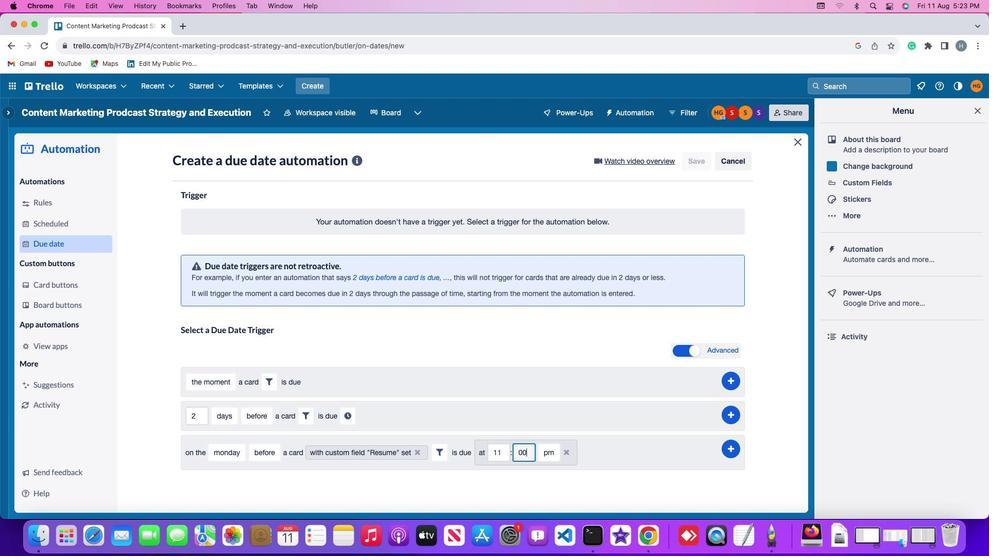 
Action: Mouse moved to (545, 450)
Screenshot: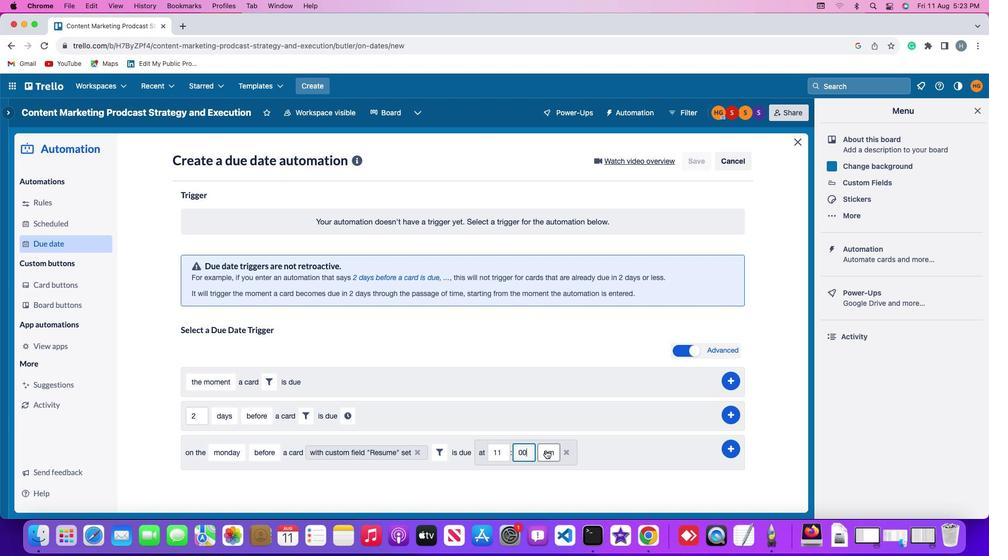 
Action: Mouse pressed left at (545, 450)
Screenshot: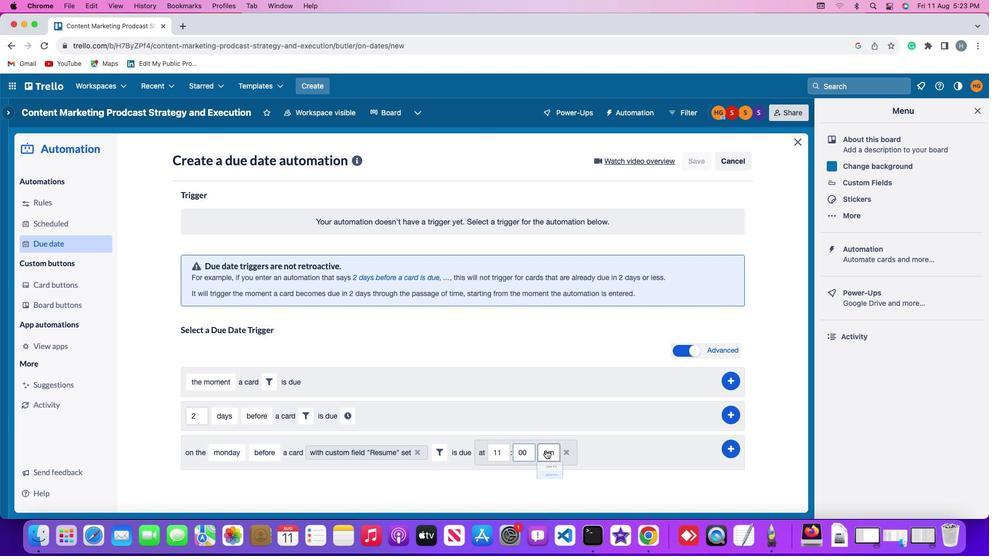 
Action: Mouse moved to (547, 472)
Screenshot: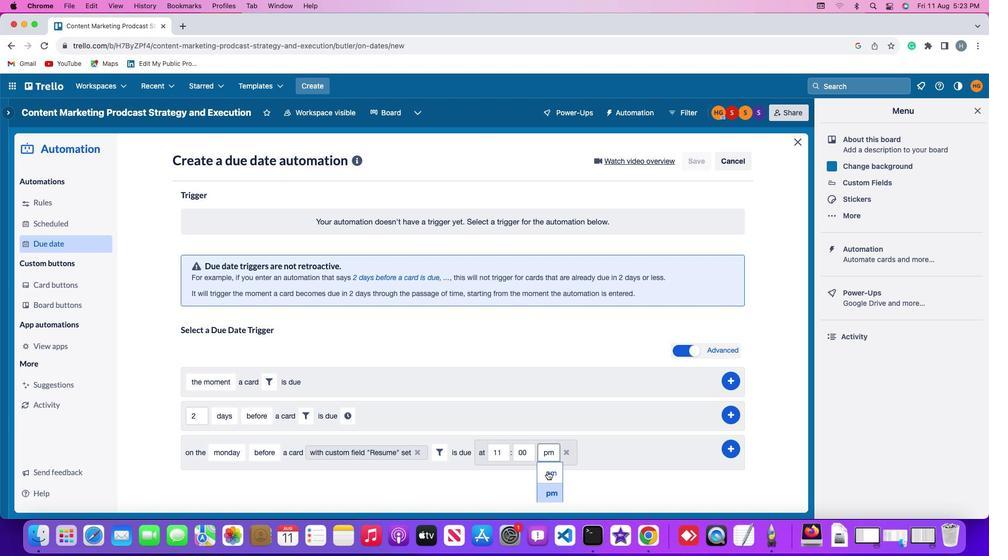 
Action: Mouse pressed left at (547, 472)
Screenshot: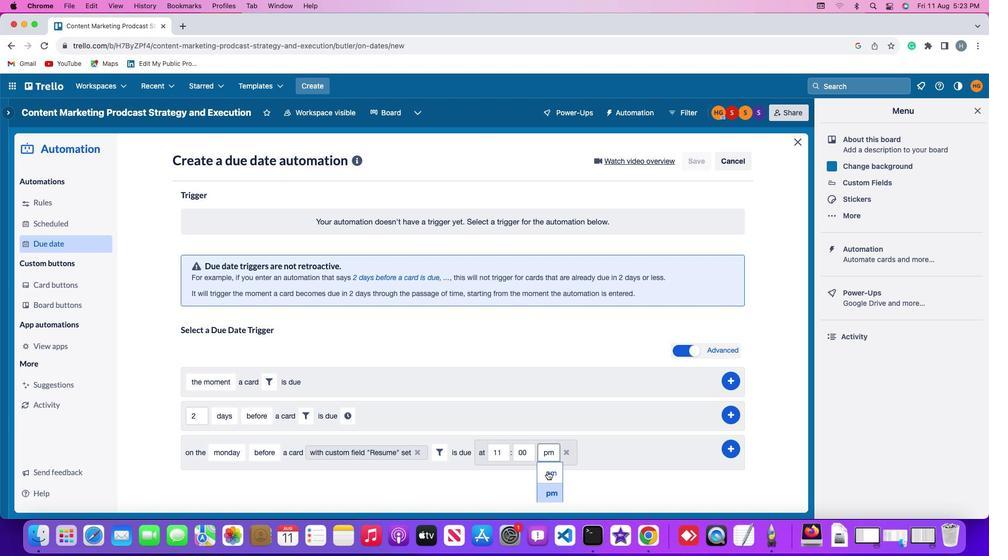 
Action: Mouse moved to (729, 446)
Screenshot: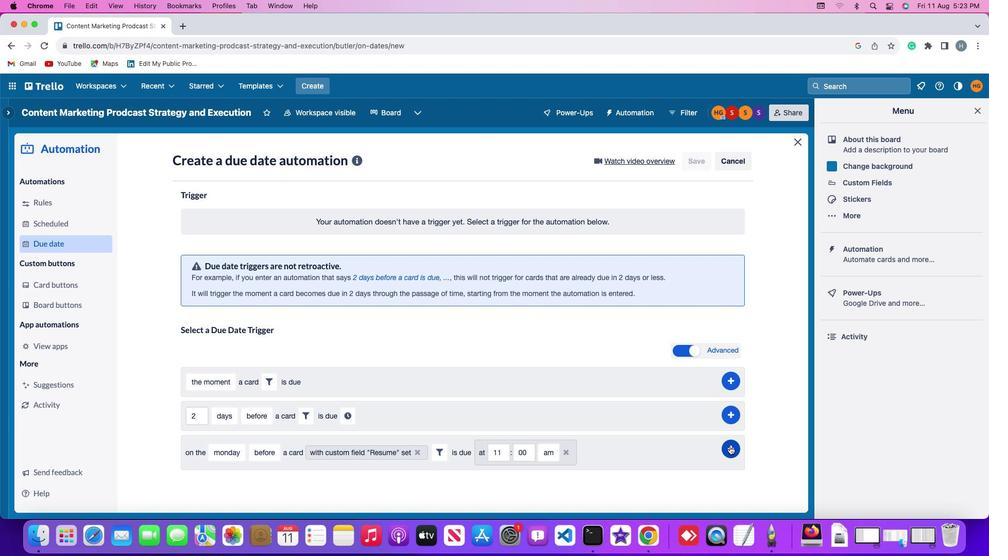 
Action: Mouse pressed left at (729, 446)
Screenshot: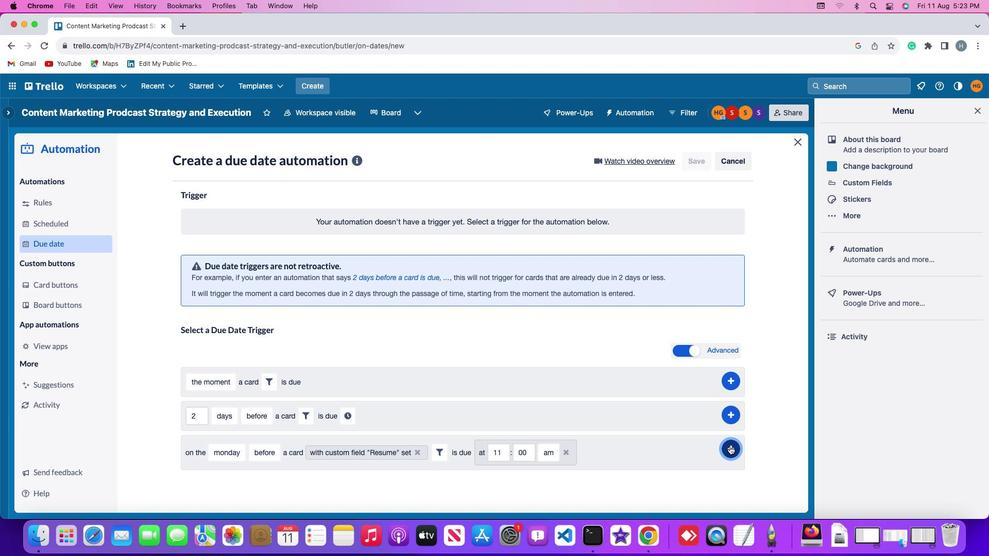 
Action: Mouse moved to (771, 342)
Screenshot: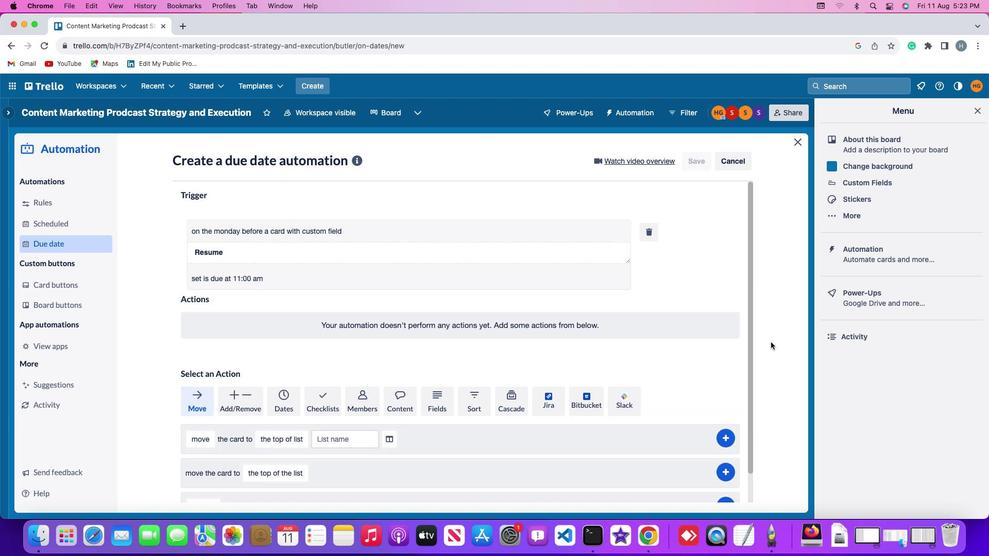 
